 Task: Change  the formatting of the data to Which is Greater than5, In conditional formating, put the option 'Yellow Fill with Dark Yellow Text. 'add another formatting option Format As Table, insert the option Brown Table style Dark 3 , change the format of Column Width to 18Save page  Momentum Sales book
Action: Mouse moved to (65, 141)
Screenshot: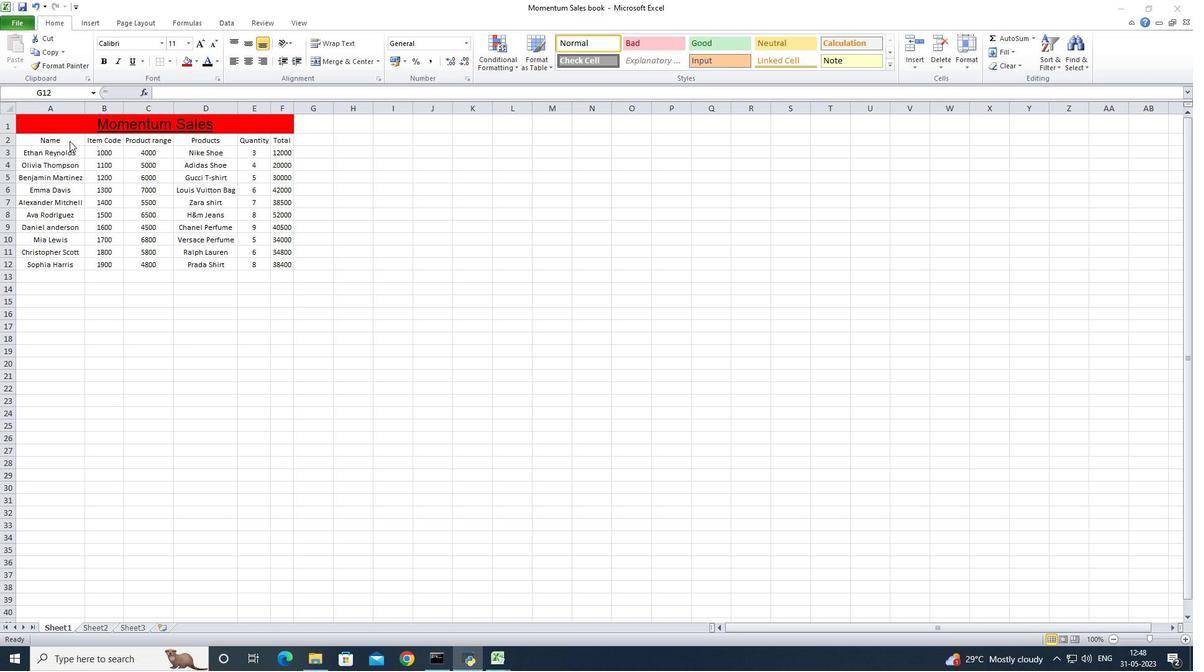 
Action: Mouse pressed left at (65, 141)
Screenshot: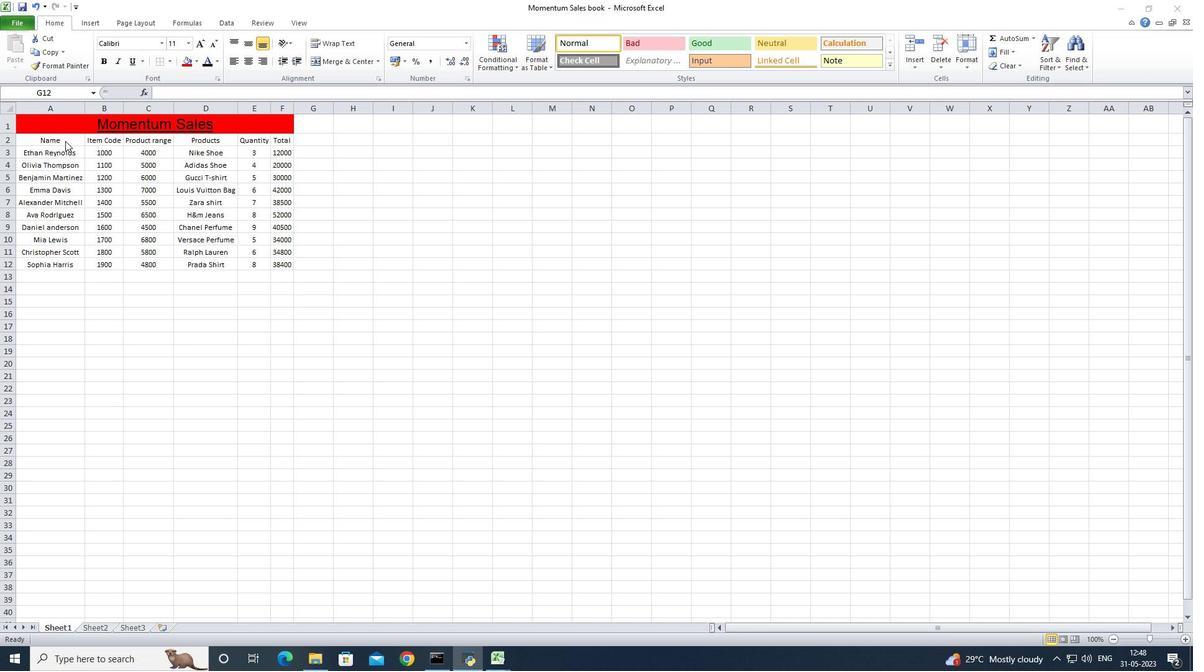 
Action: Mouse moved to (64, 140)
Screenshot: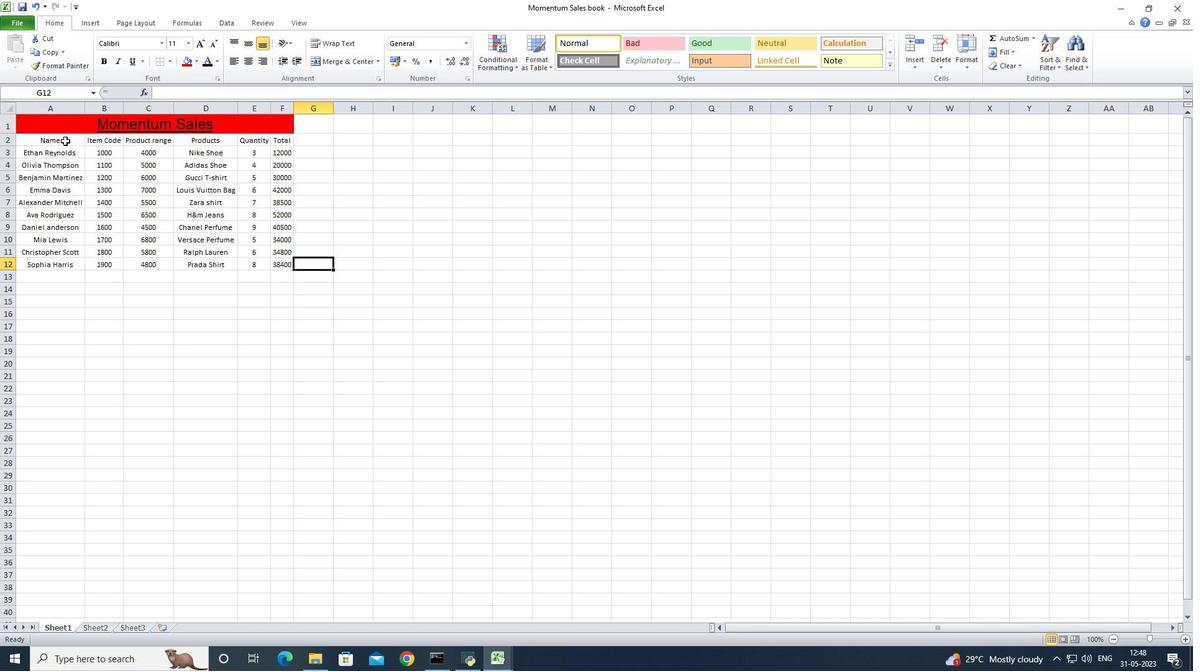
Action: Mouse pressed left at (64, 140)
Screenshot: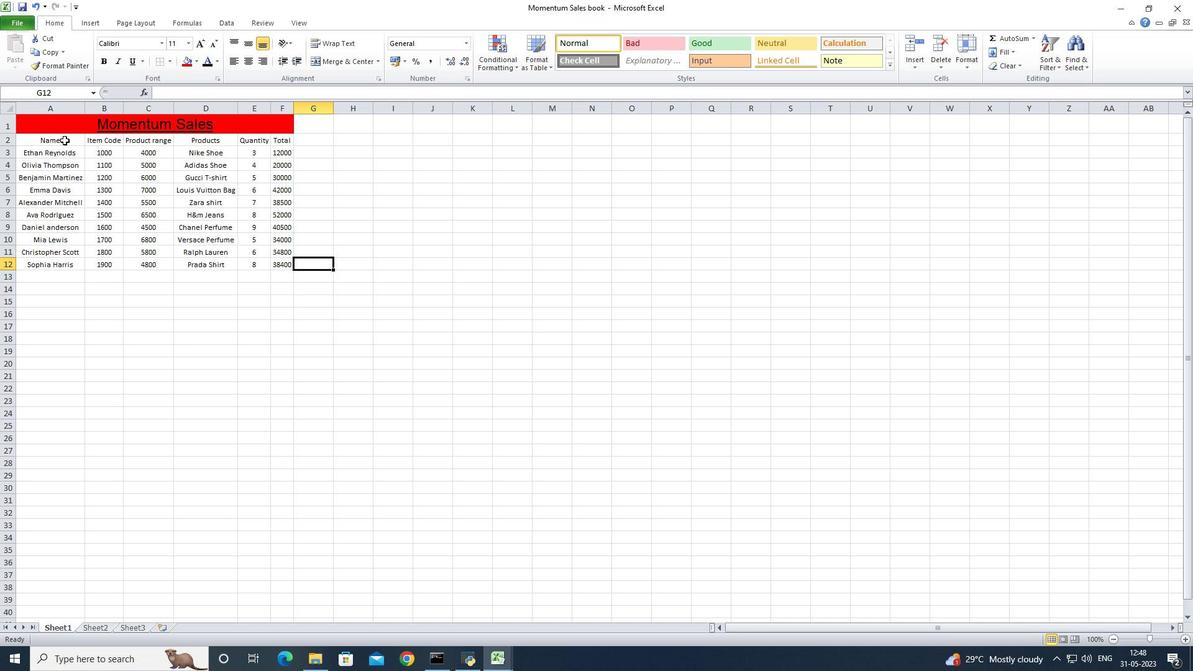 
Action: Mouse pressed left at (64, 140)
Screenshot: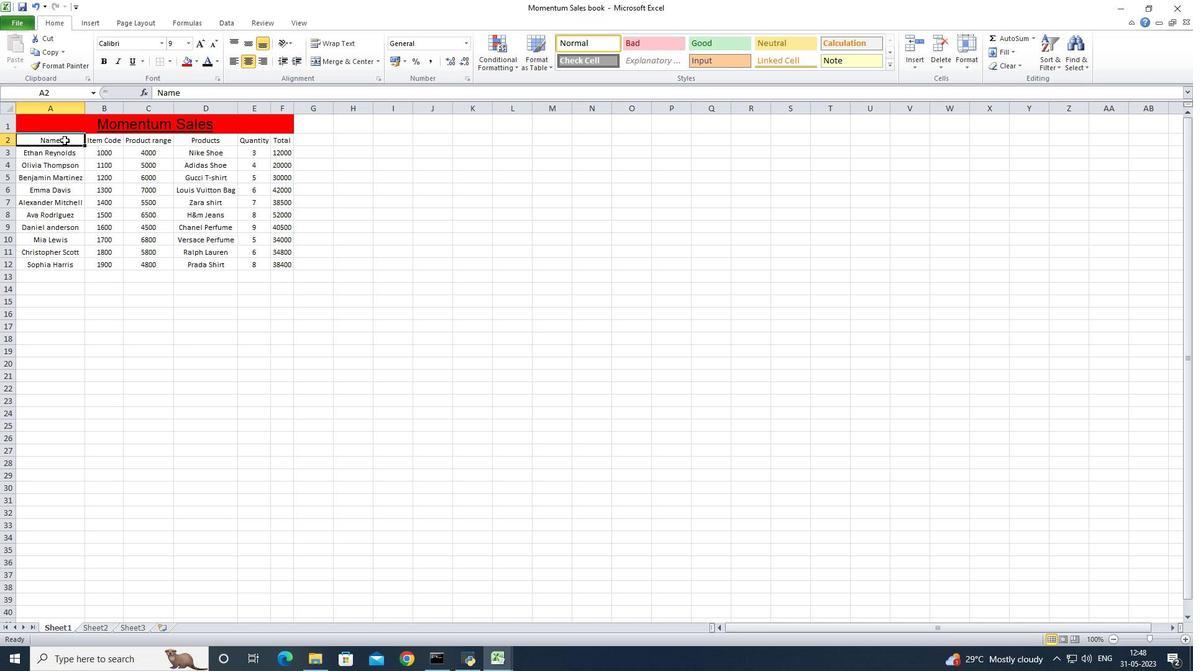
Action: Mouse moved to (81, 165)
Screenshot: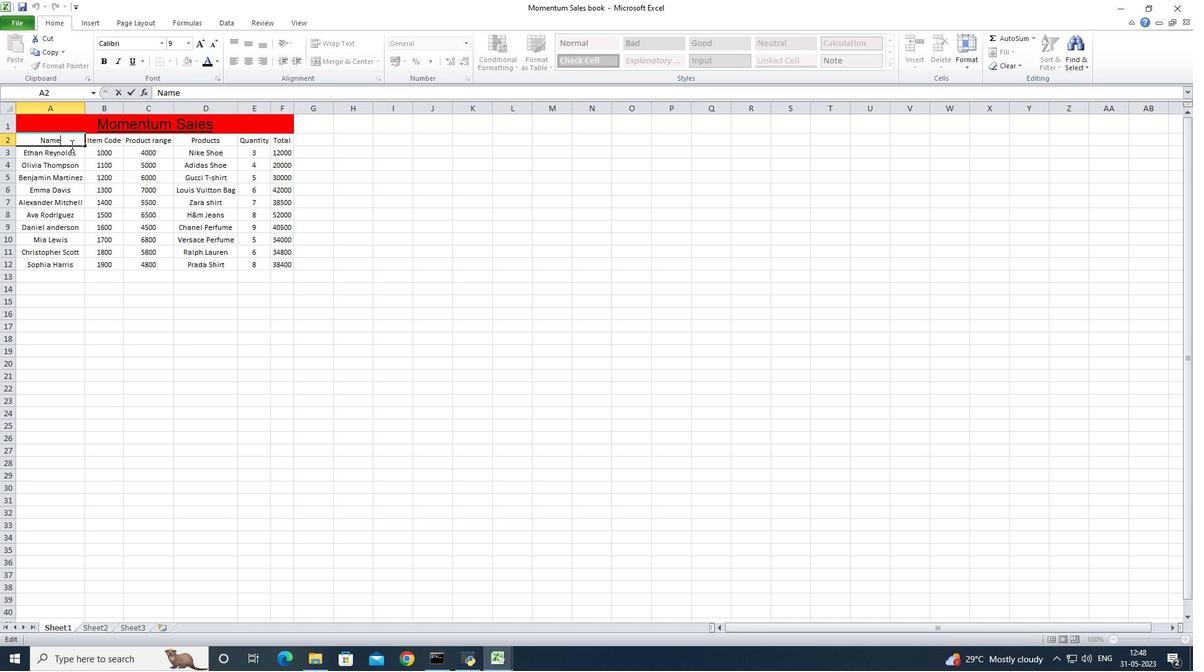
Action: Mouse pressed left at (81, 165)
Screenshot: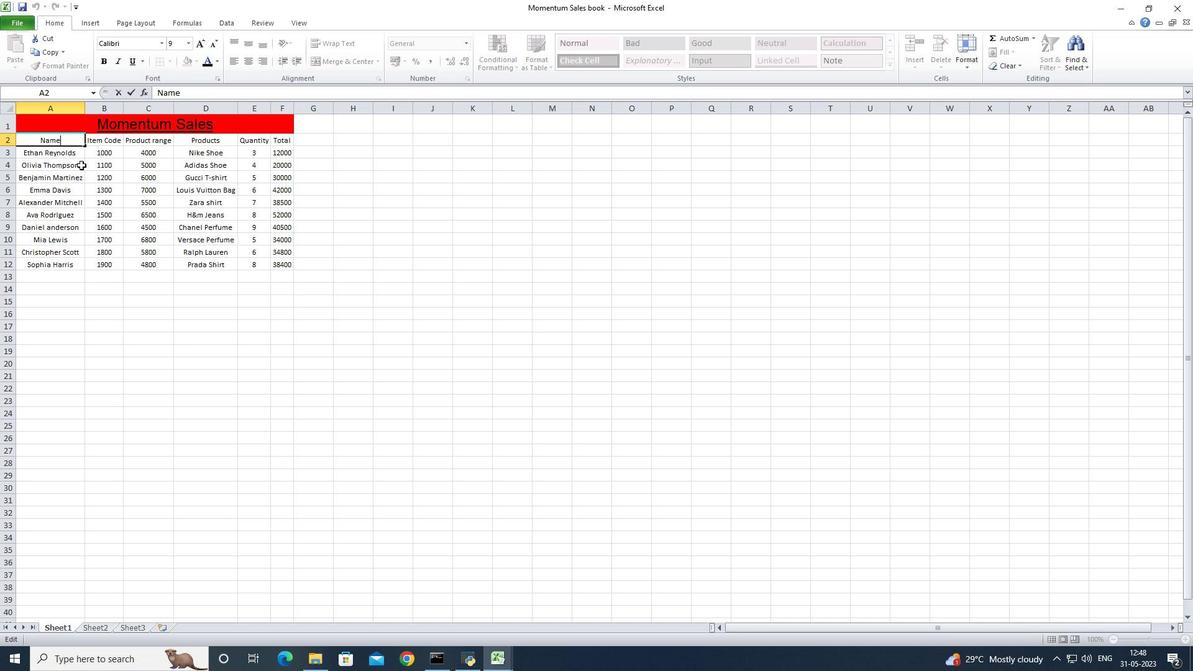 
Action: Mouse moved to (62, 140)
Screenshot: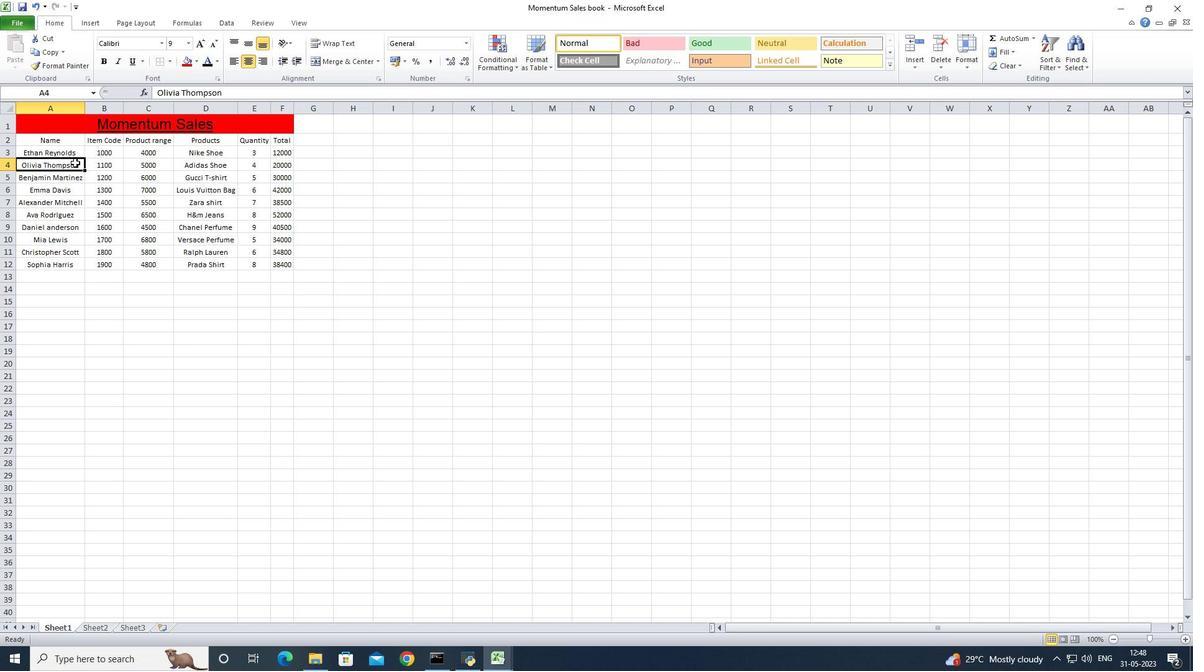 
Action: Mouse pressed left at (62, 140)
Screenshot: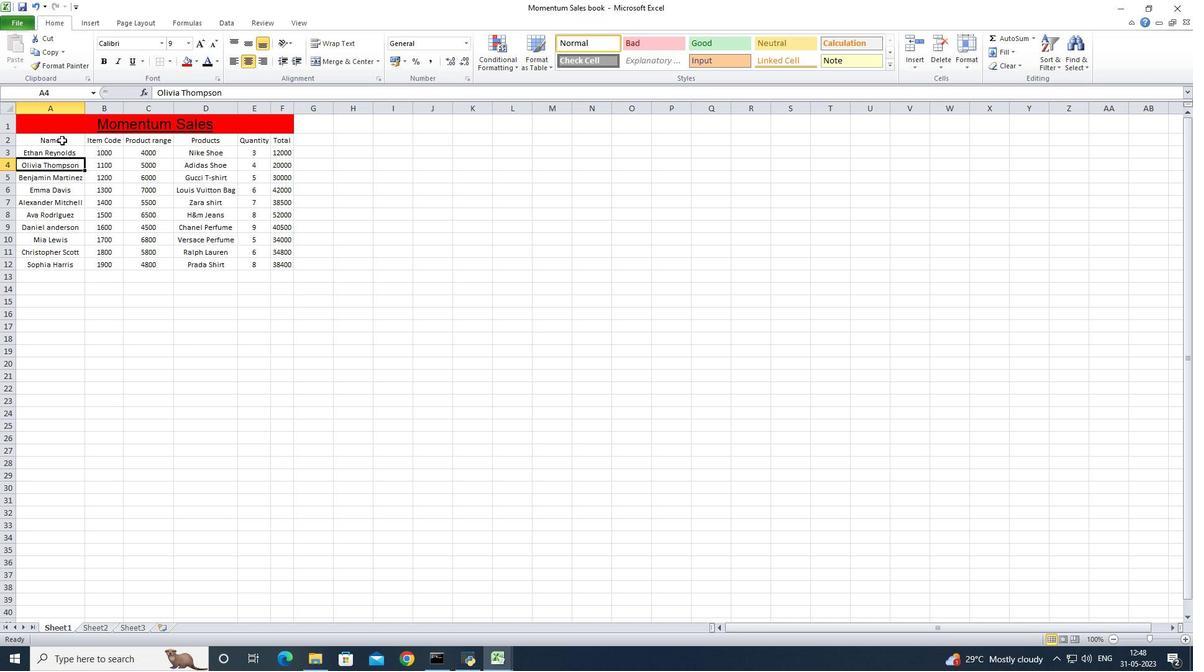 
Action: Mouse moved to (492, 48)
Screenshot: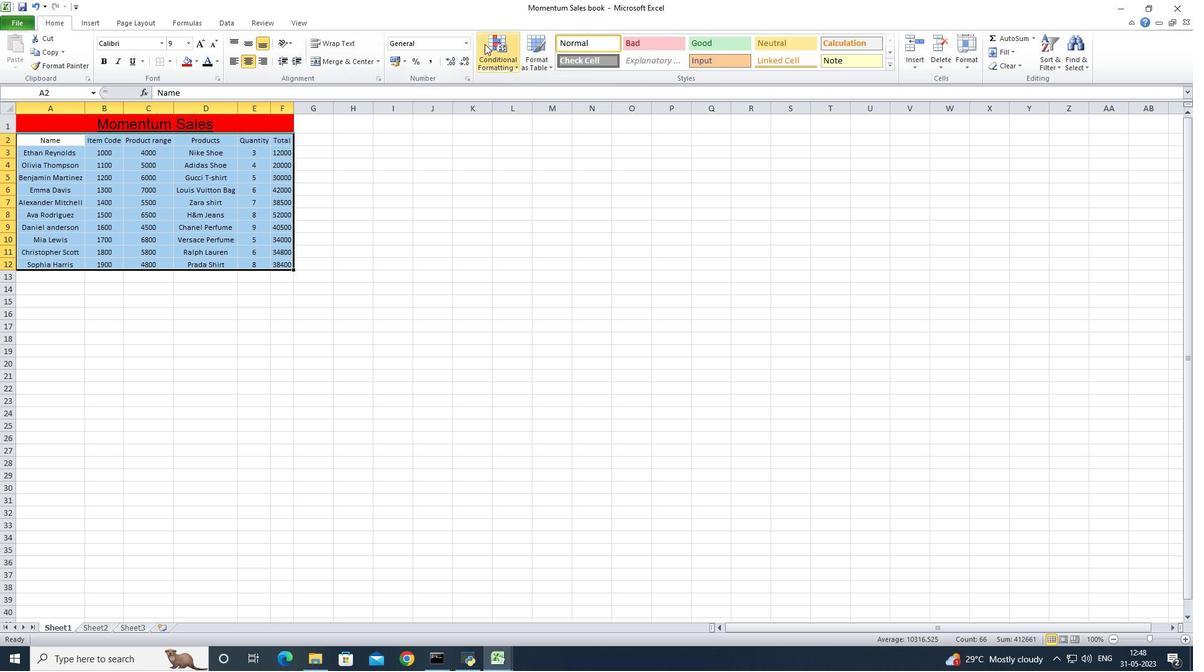 
Action: Mouse pressed left at (492, 48)
Screenshot: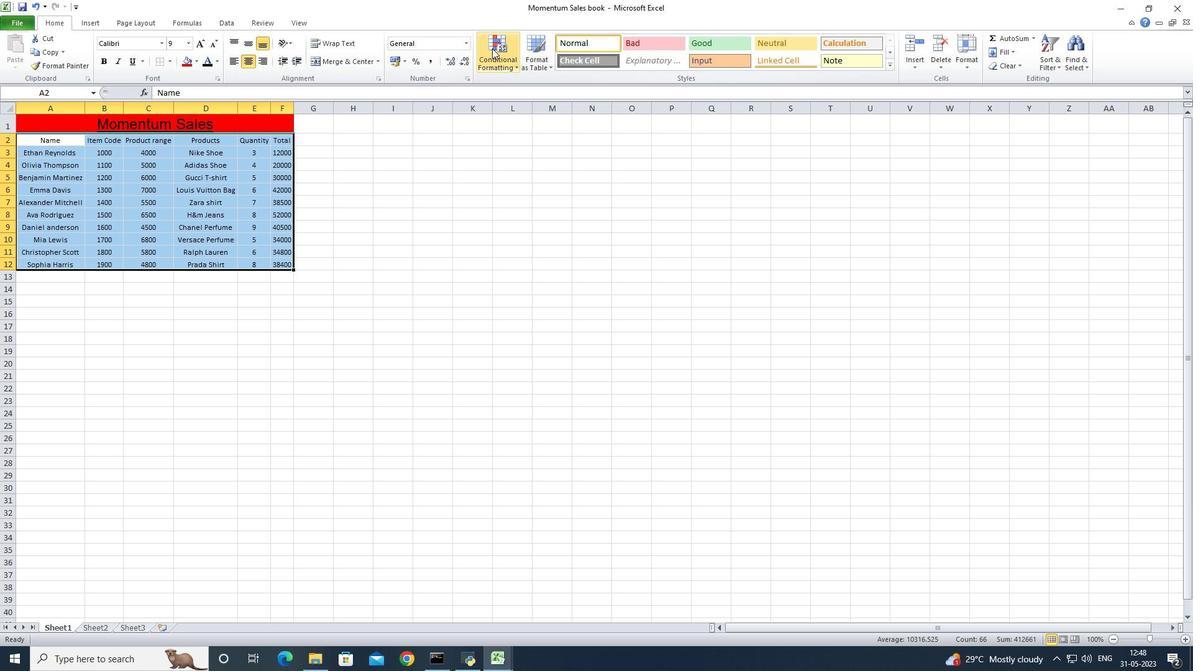 
Action: Mouse moved to (609, 93)
Screenshot: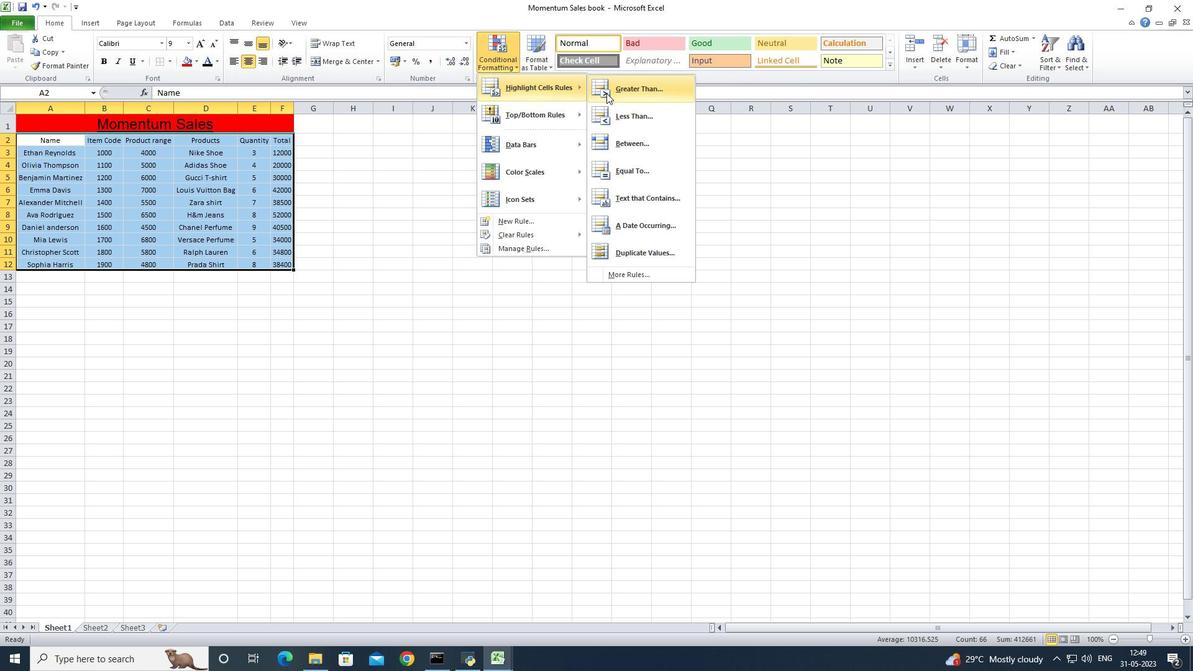 
Action: Mouse pressed left at (609, 93)
Screenshot: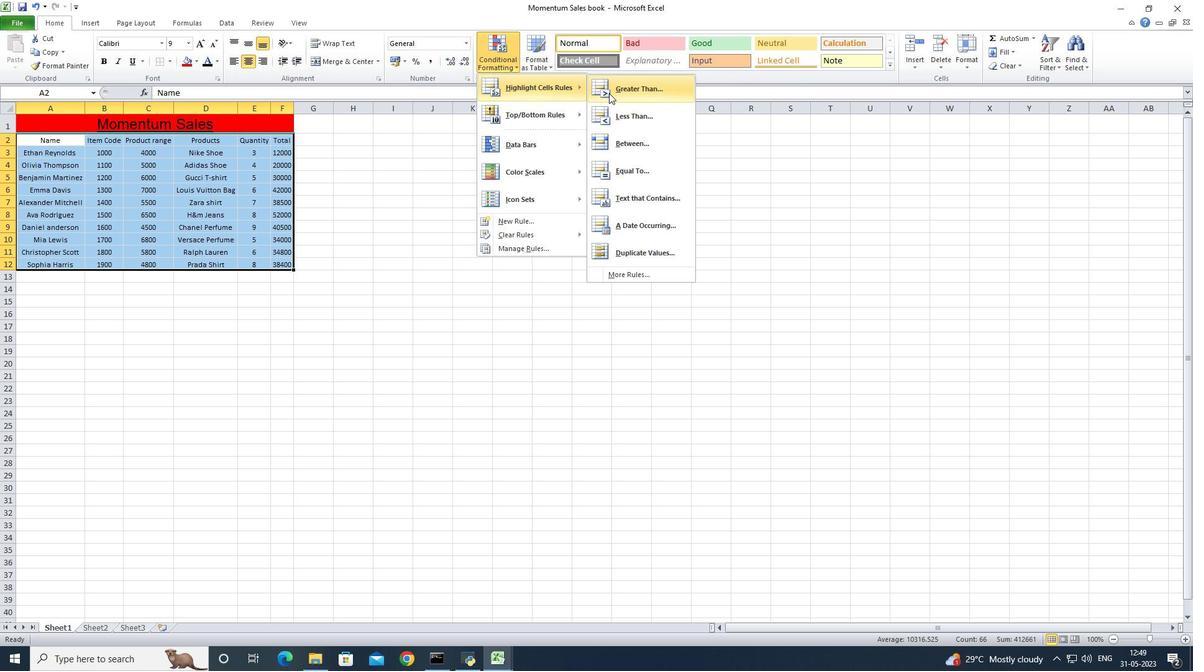 
Action: Mouse moved to (272, 305)
Screenshot: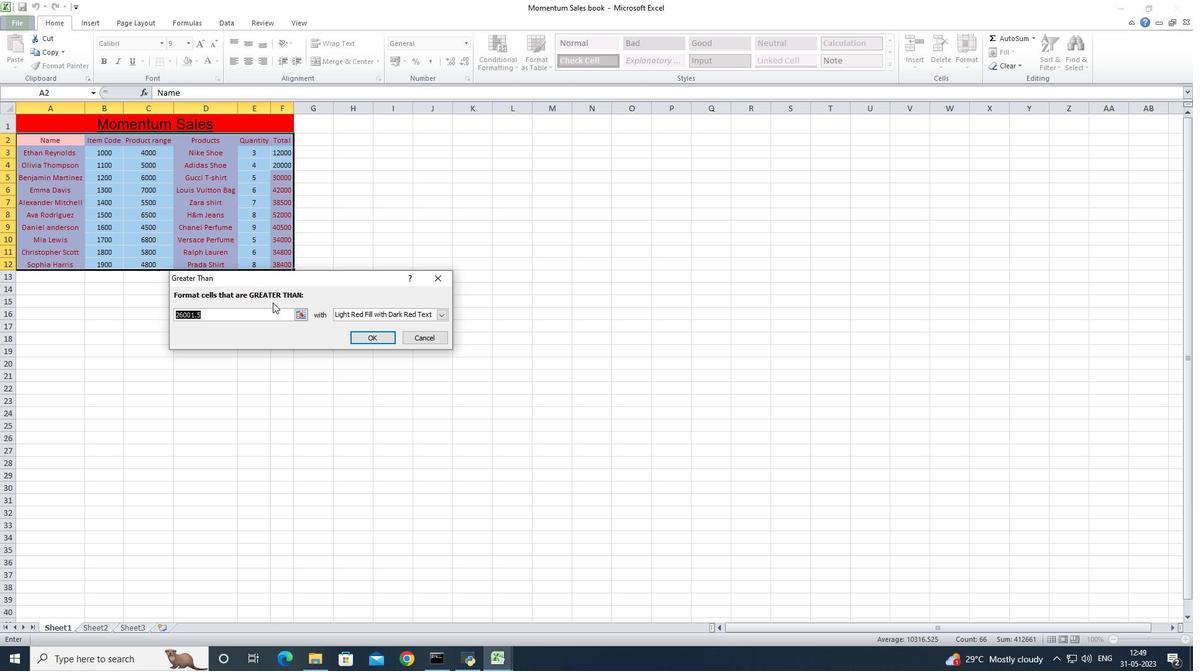 
Action: Key pressed 5
Screenshot: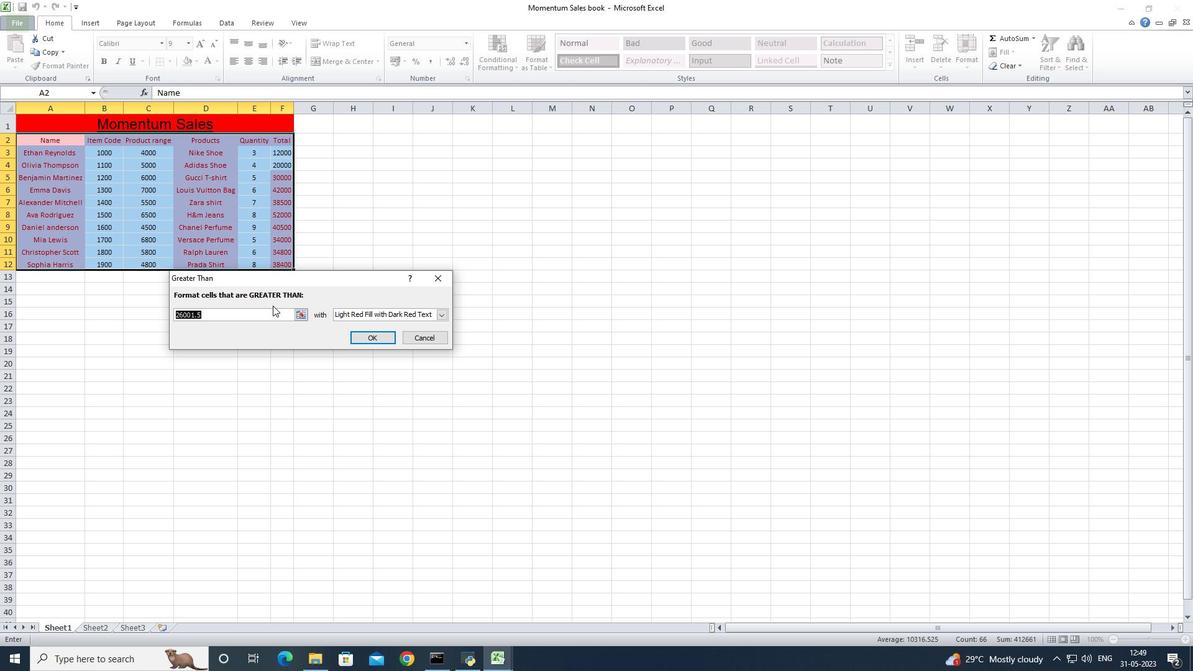
Action: Mouse moved to (443, 315)
Screenshot: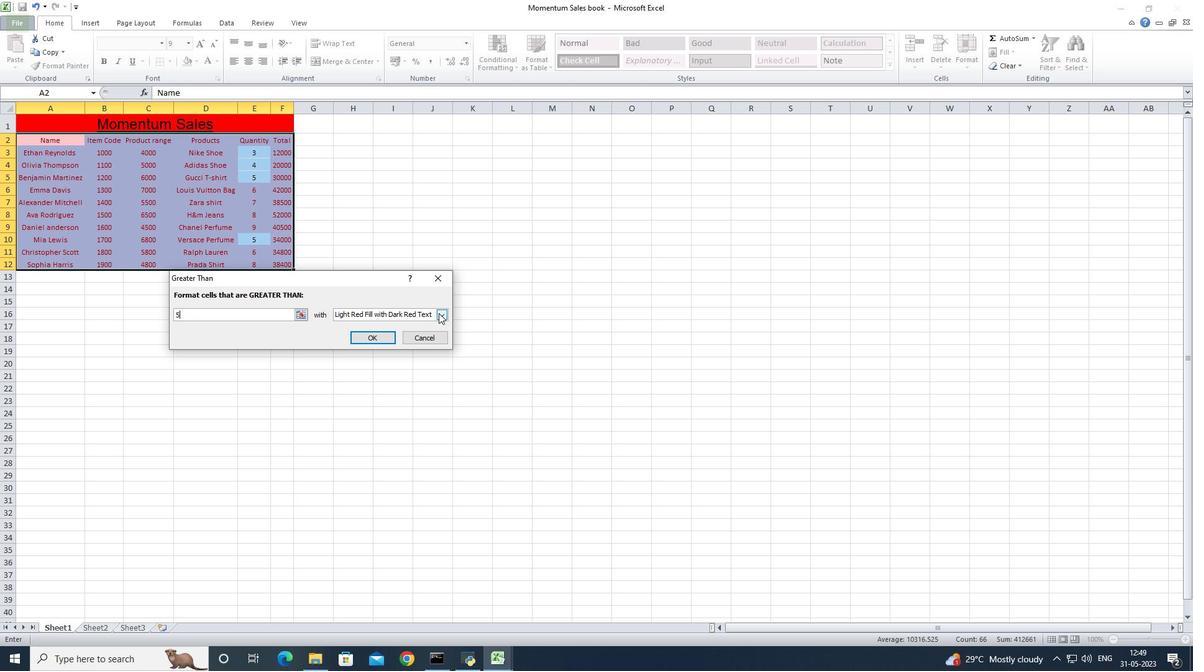 
Action: Mouse pressed left at (443, 315)
Screenshot: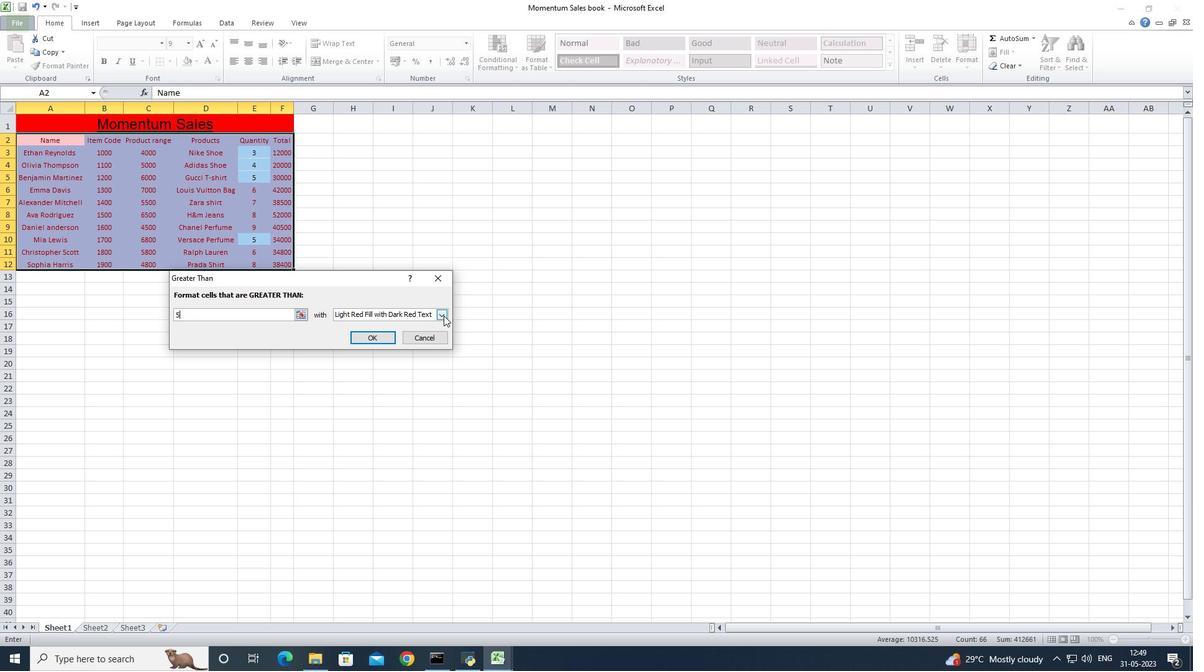 
Action: Mouse moved to (384, 335)
Screenshot: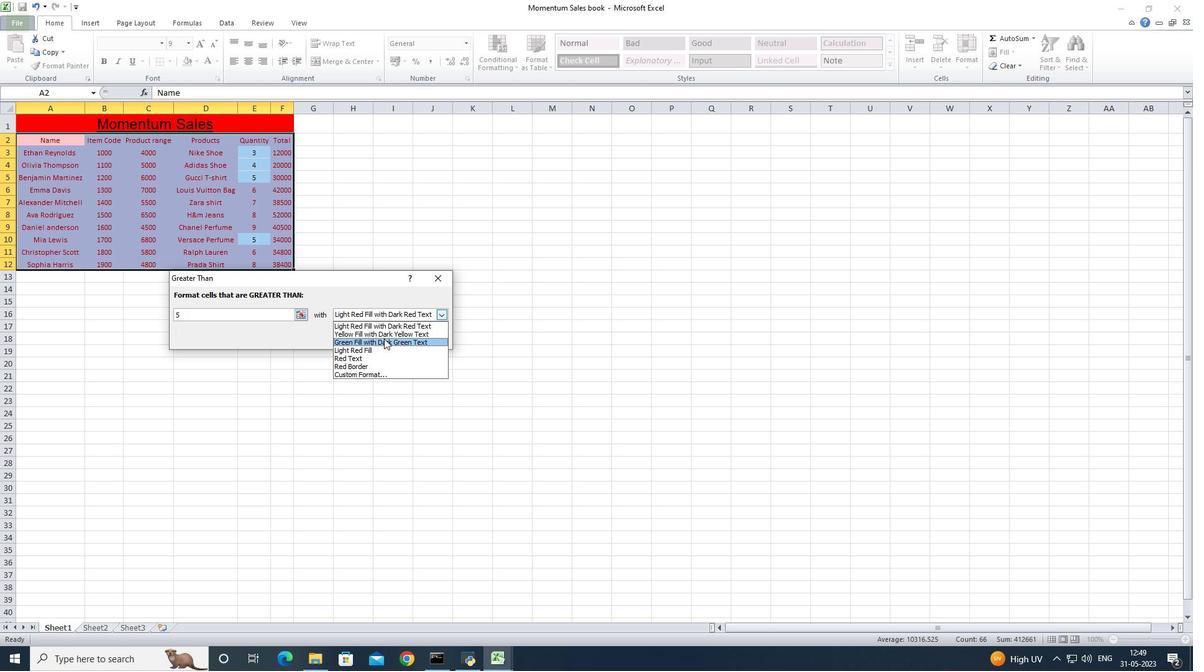 
Action: Mouse pressed left at (384, 335)
Screenshot: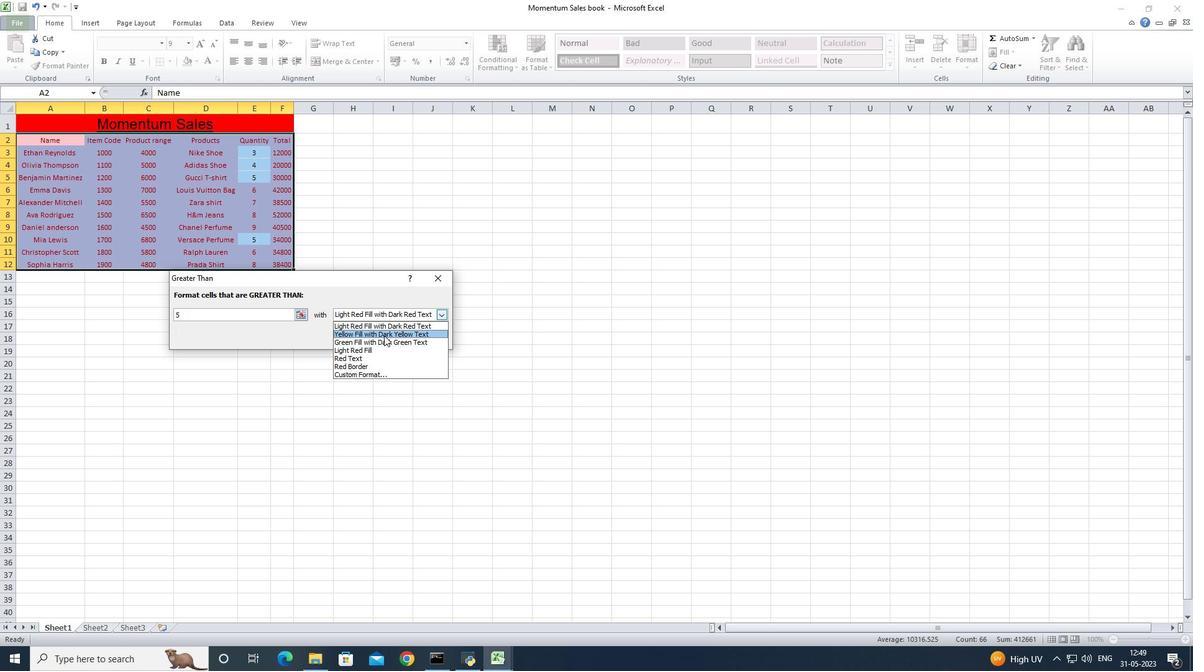 
Action: Mouse moved to (374, 336)
Screenshot: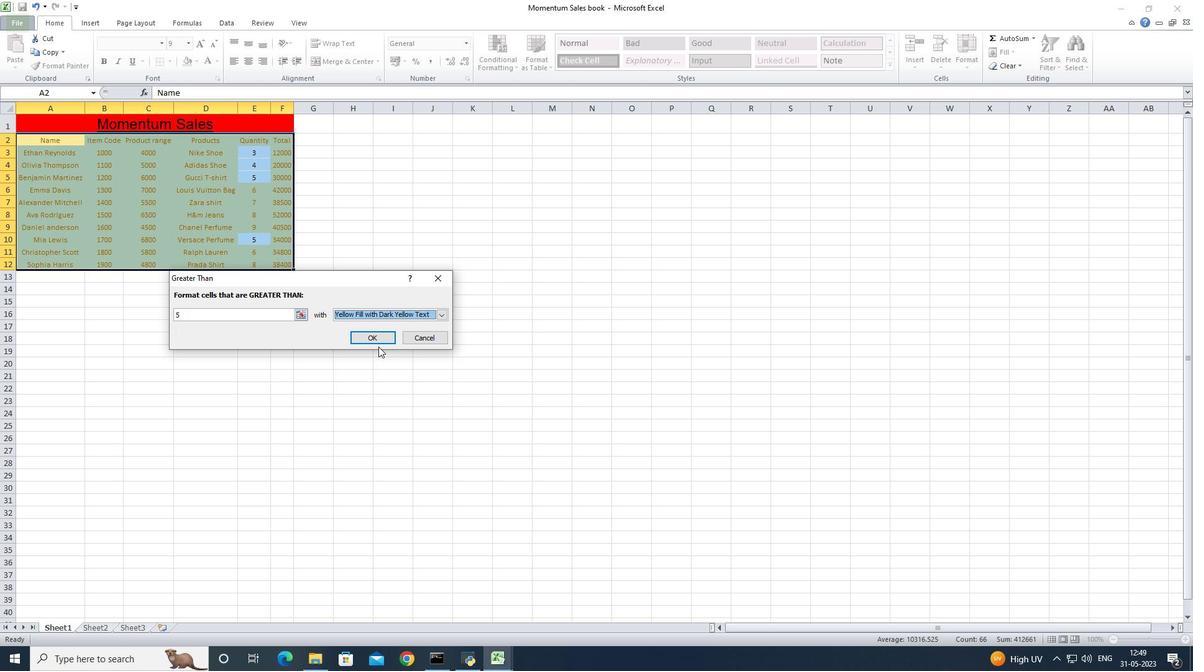 
Action: Mouse pressed left at (374, 336)
Screenshot: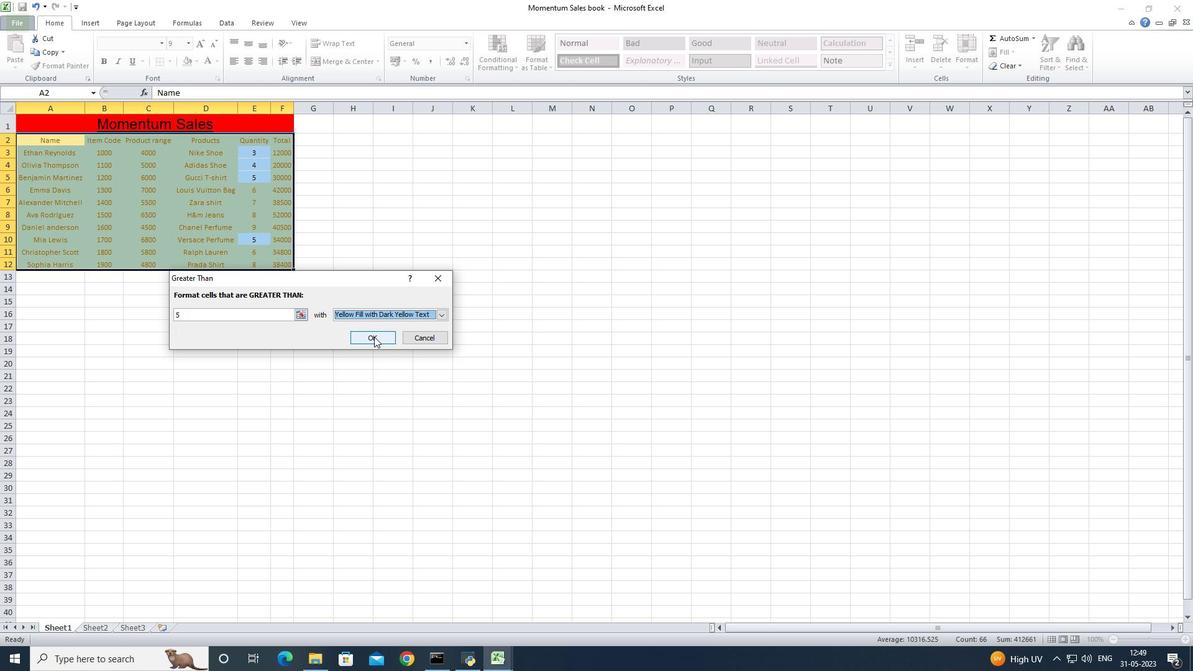
Action: Mouse moved to (168, 301)
Screenshot: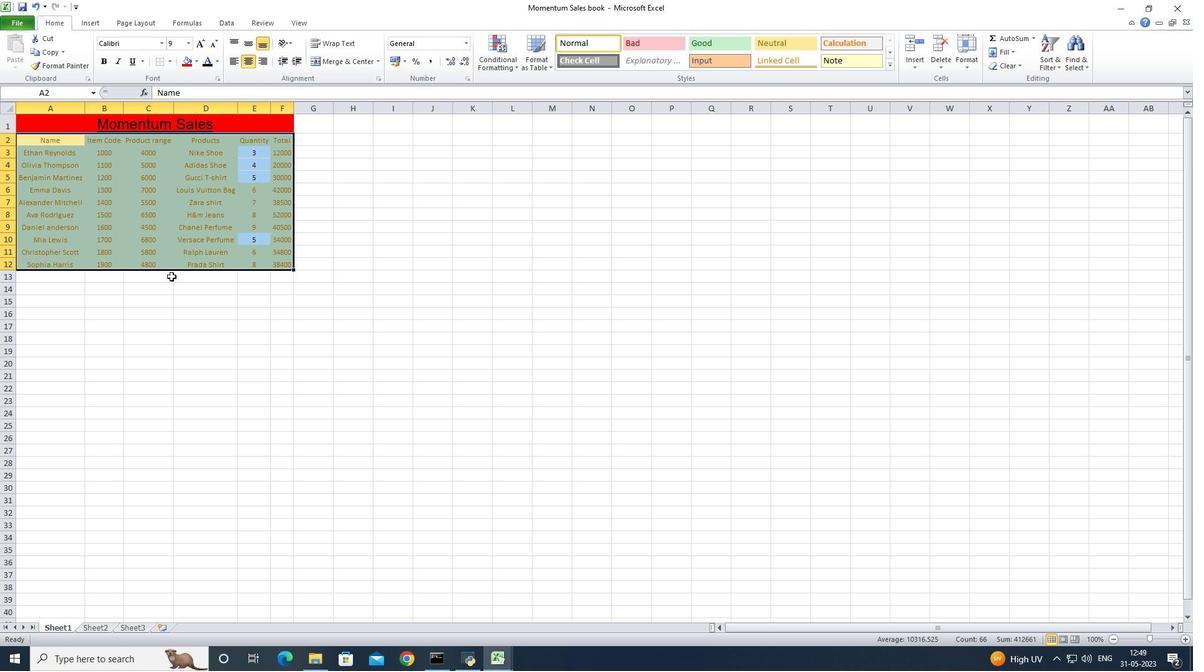 
Action: Mouse pressed left at (168, 301)
Screenshot: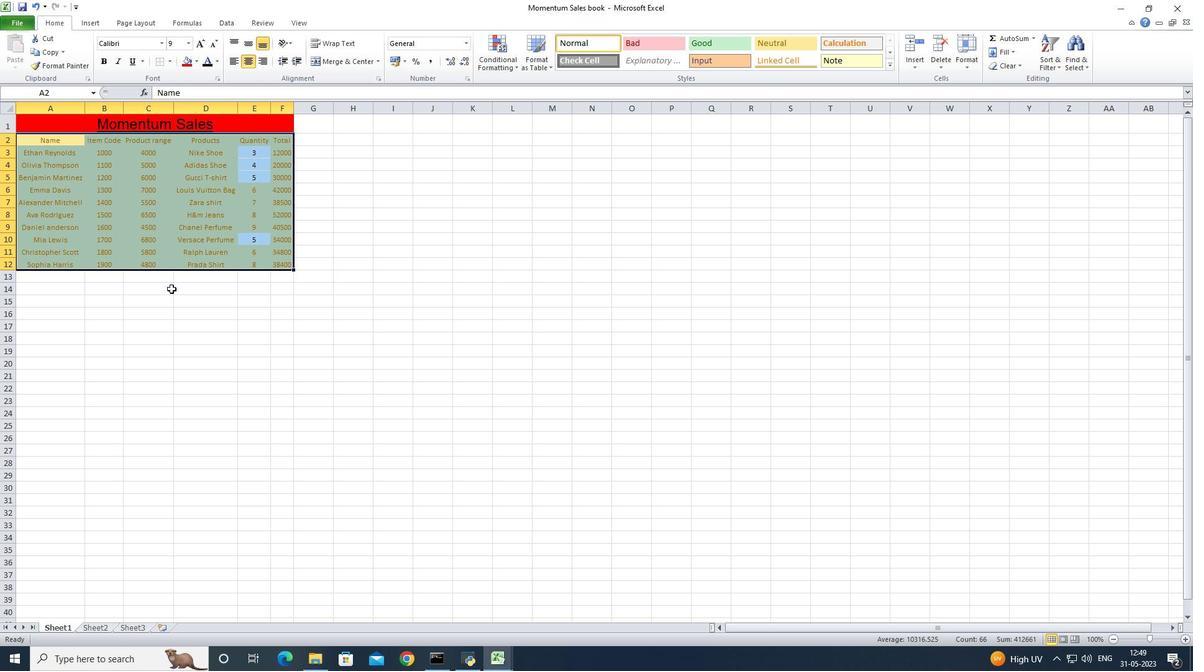 
Action: Mouse moved to (62, 139)
Screenshot: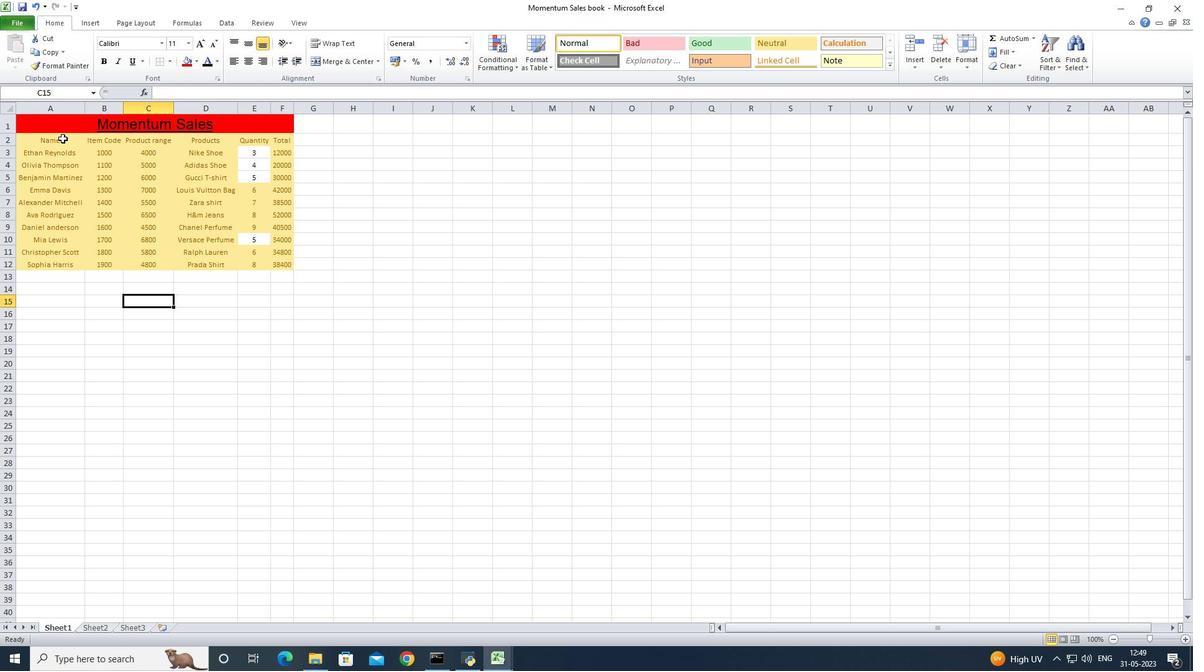 
Action: Mouse pressed left at (62, 139)
Screenshot: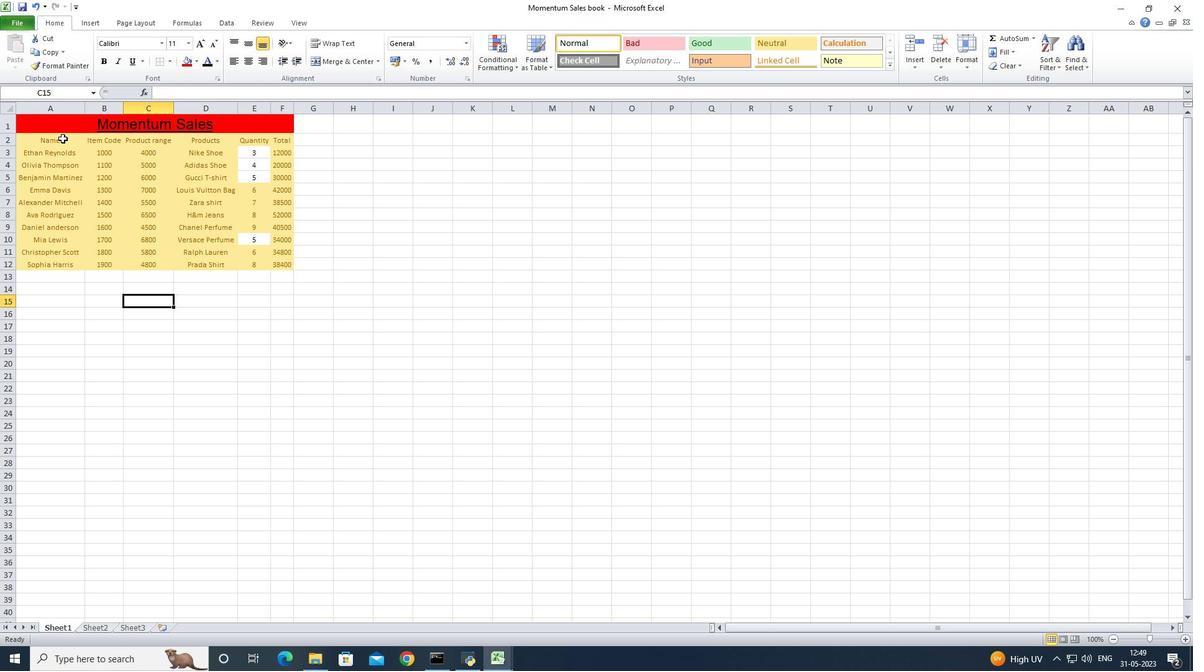 
Action: Mouse moved to (538, 59)
Screenshot: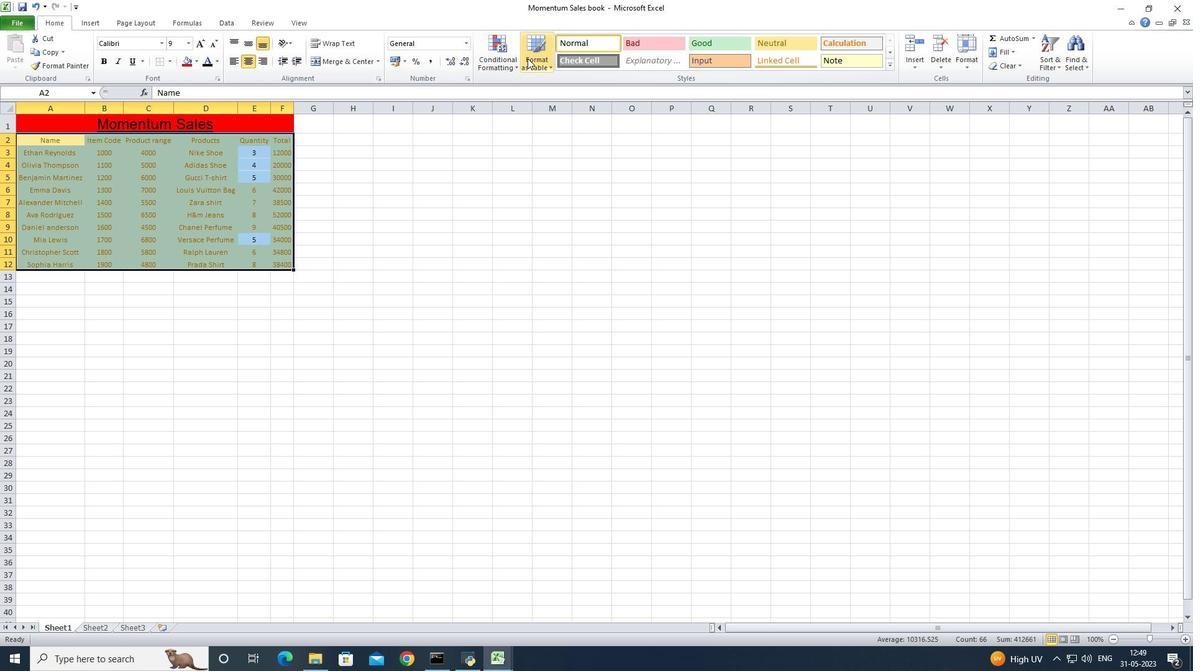
Action: Mouse pressed left at (538, 59)
Screenshot: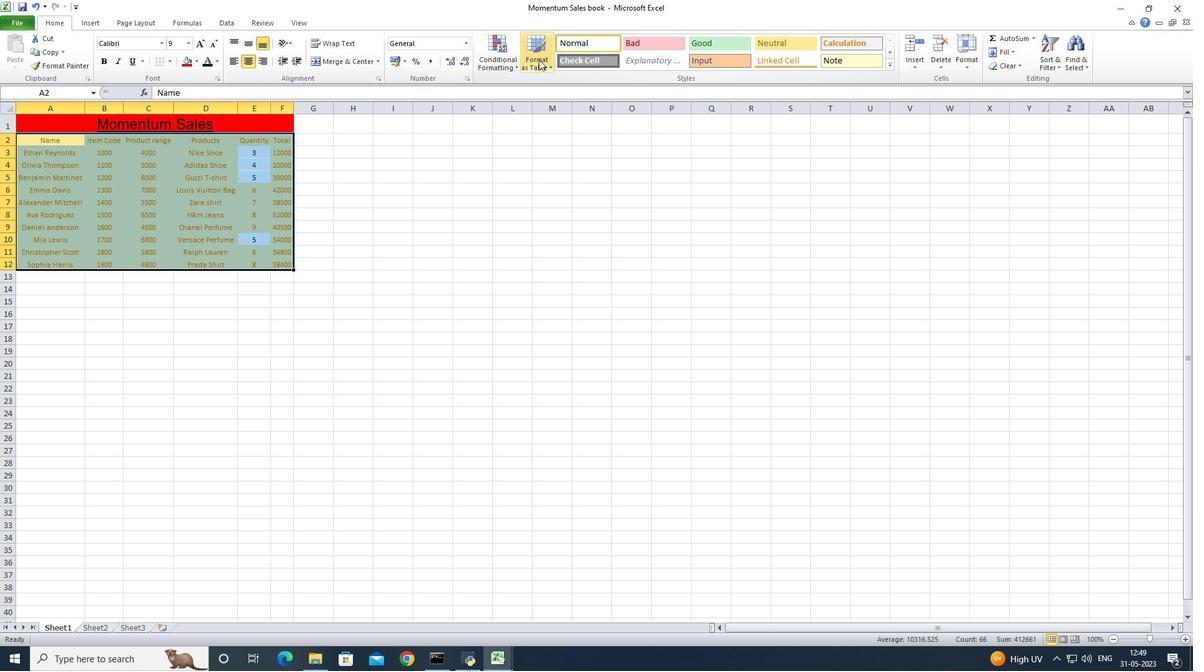 
Action: Mouse moved to (622, 362)
Screenshot: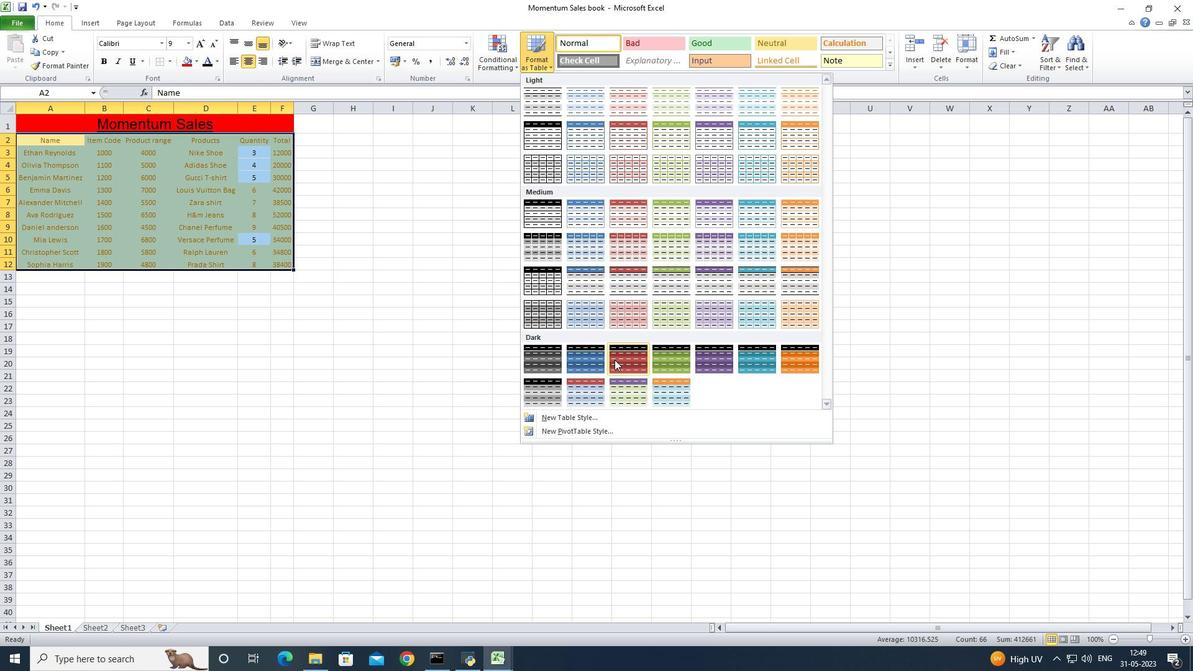 
Action: Mouse pressed left at (622, 362)
Screenshot: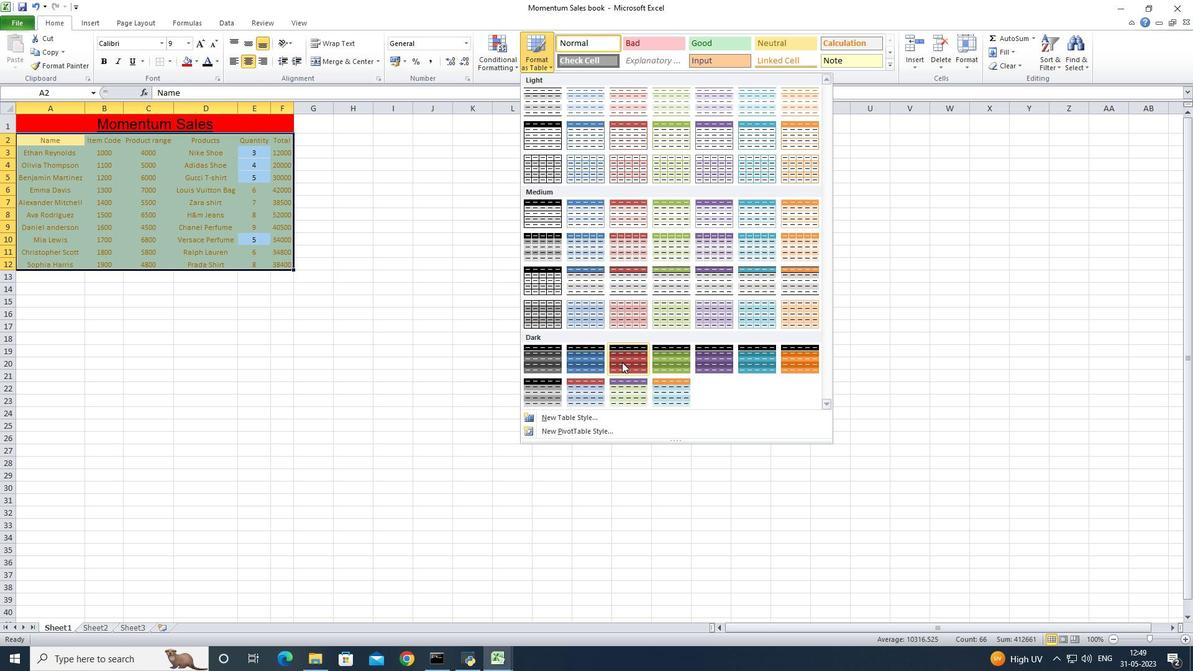 
Action: Mouse moved to (296, 332)
Screenshot: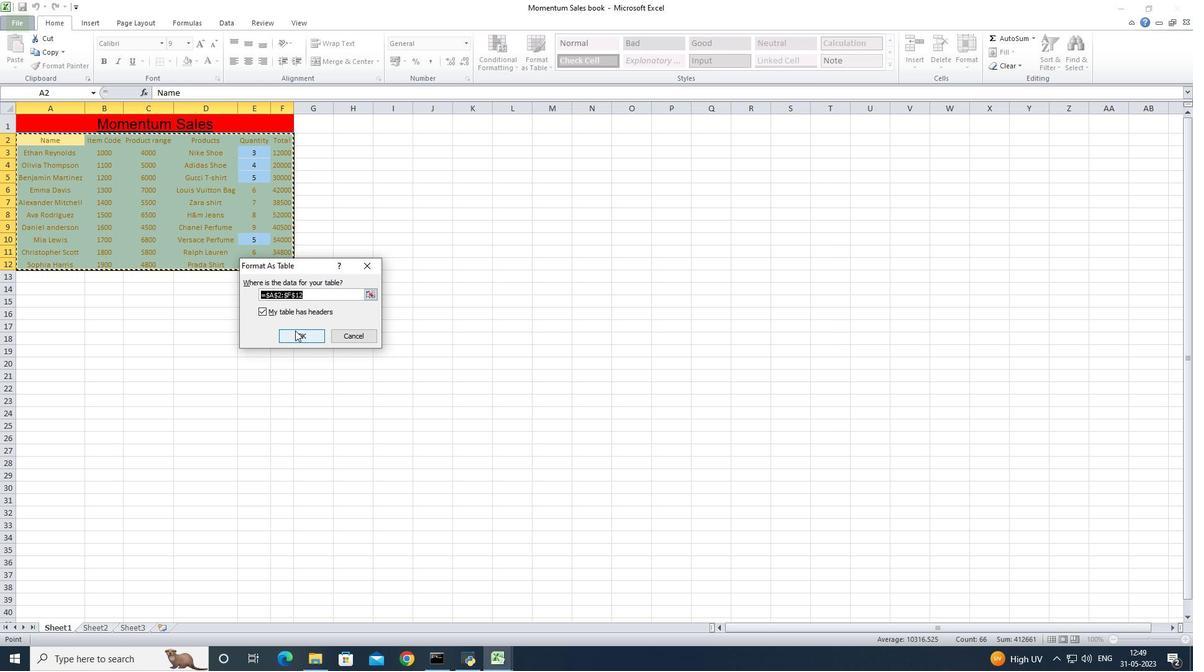 
Action: Mouse pressed left at (296, 332)
Screenshot: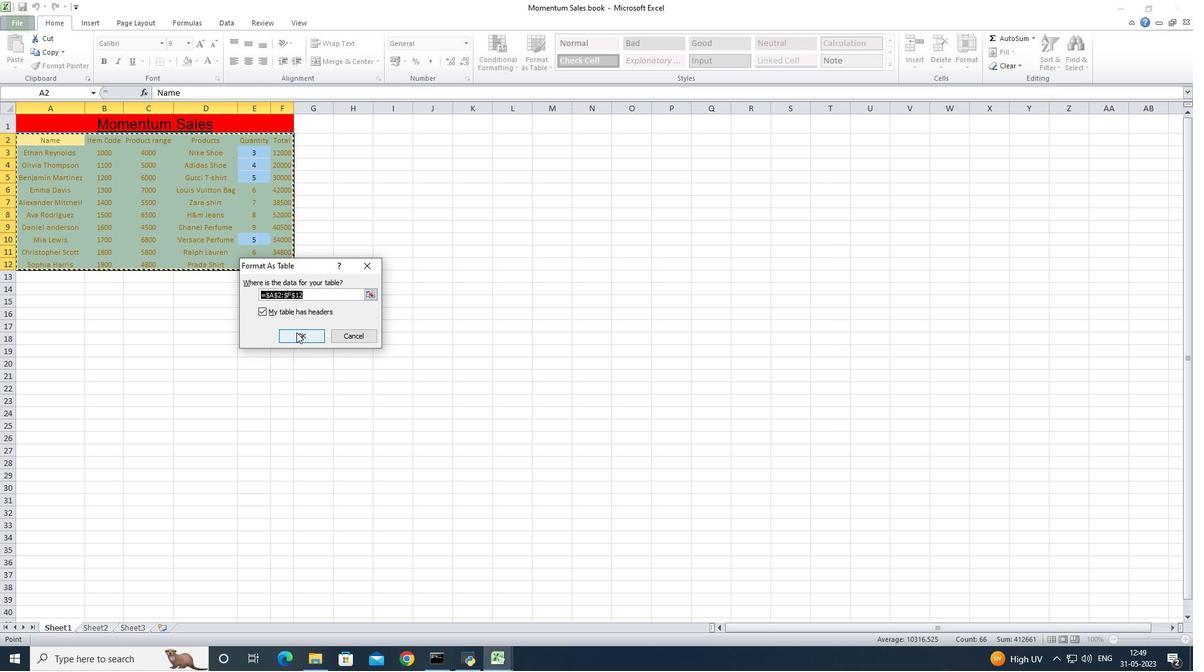 
Action: Mouse moved to (65, 110)
Screenshot: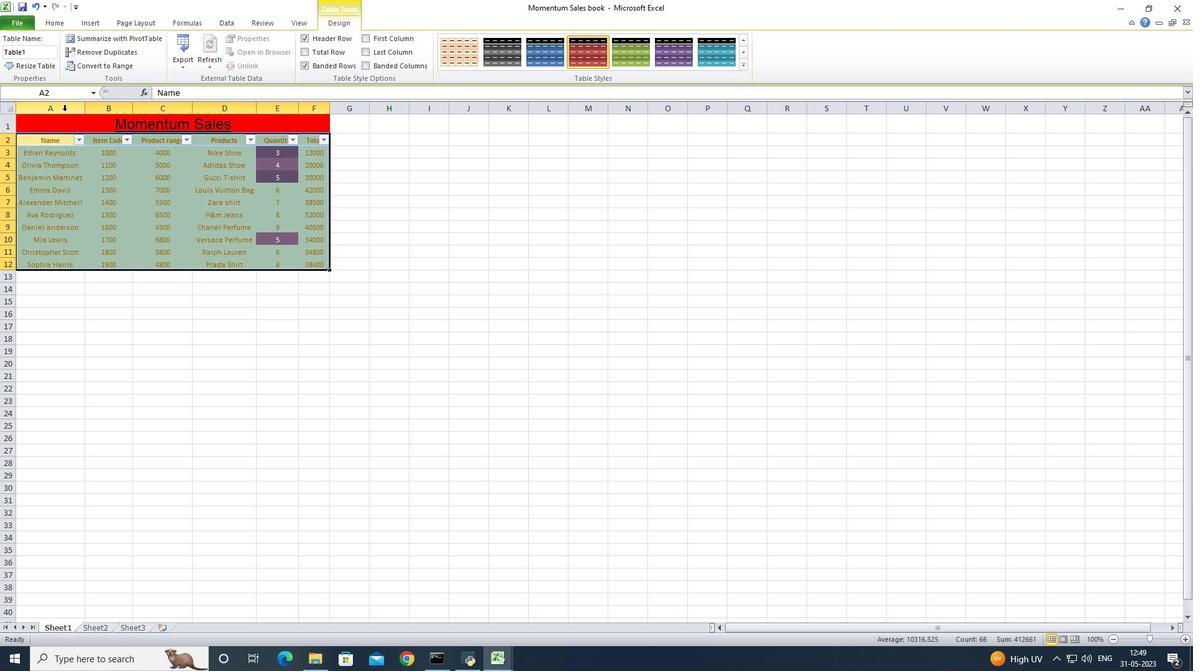 
Action: Mouse pressed left at (65, 110)
Screenshot: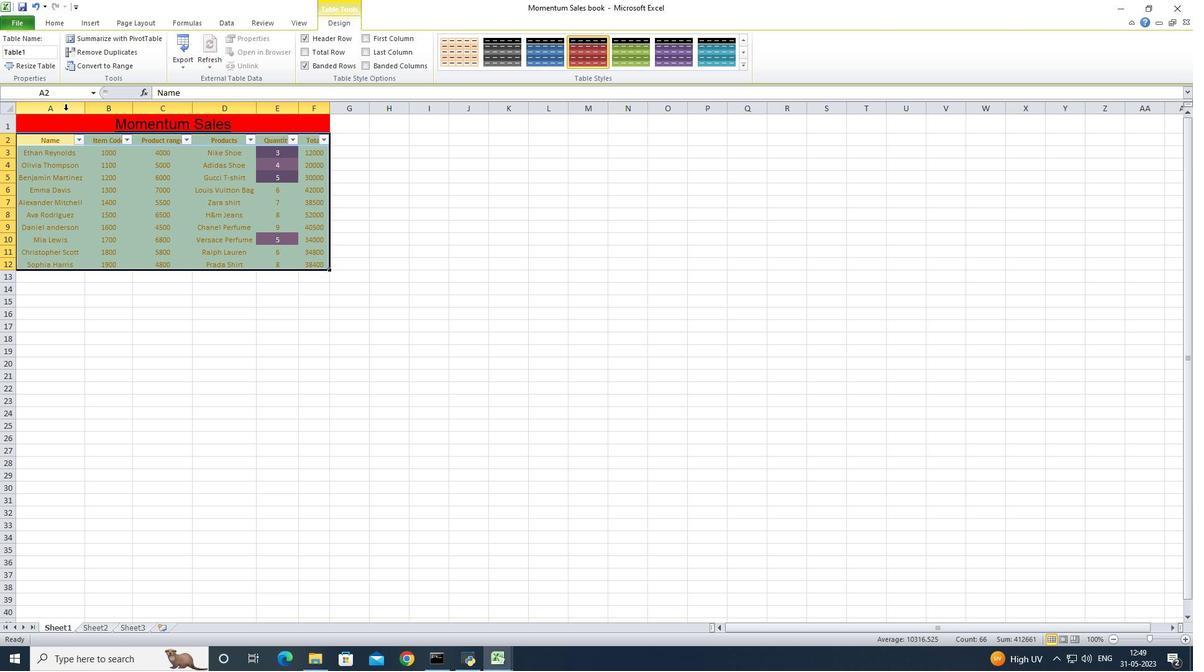
Action: Mouse moved to (37, 109)
Screenshot: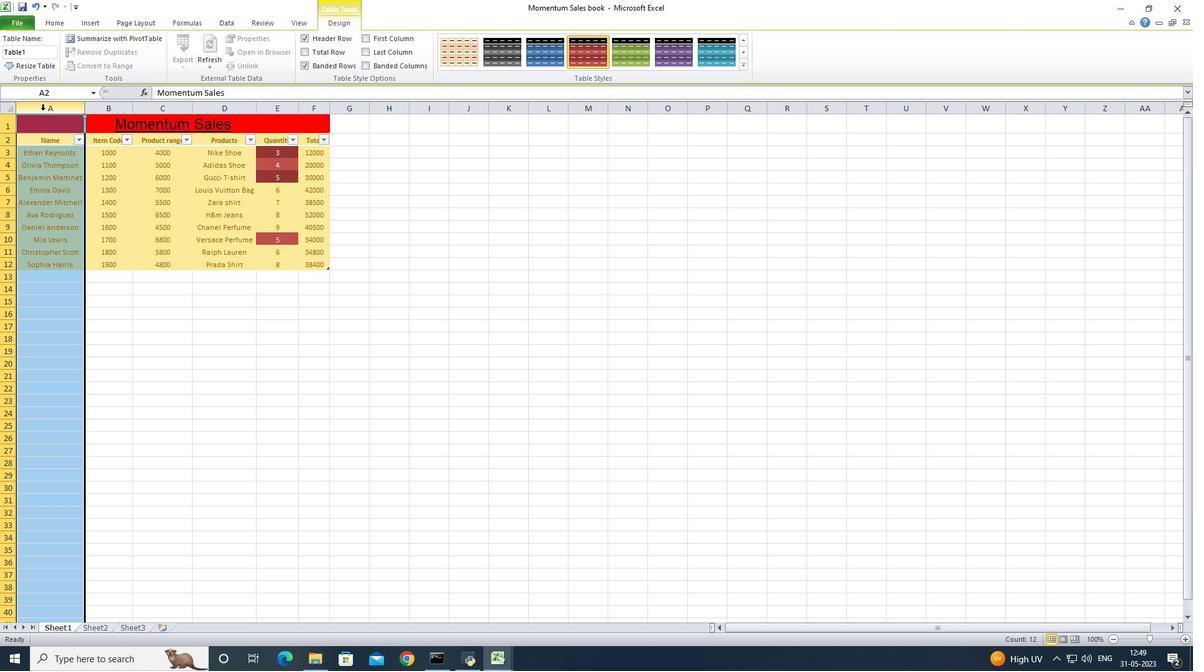 
Action: Mouse pressed left at (37, 109)
Screenshot: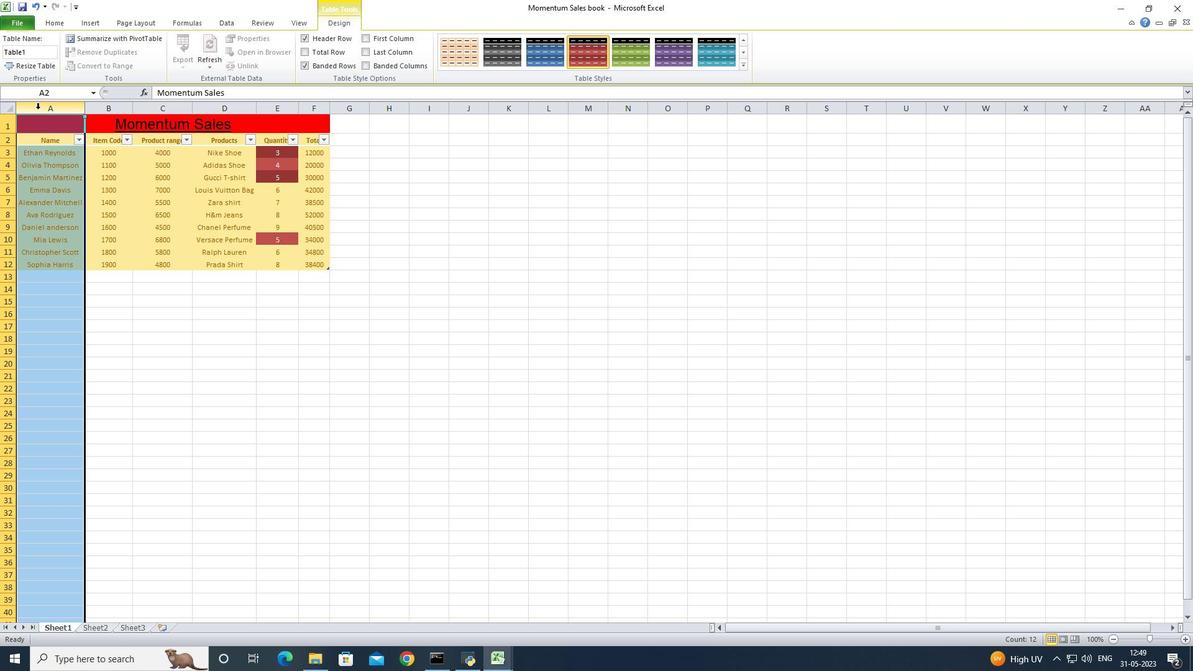
Action: Mouse moved to (19, 111)
Screenshot: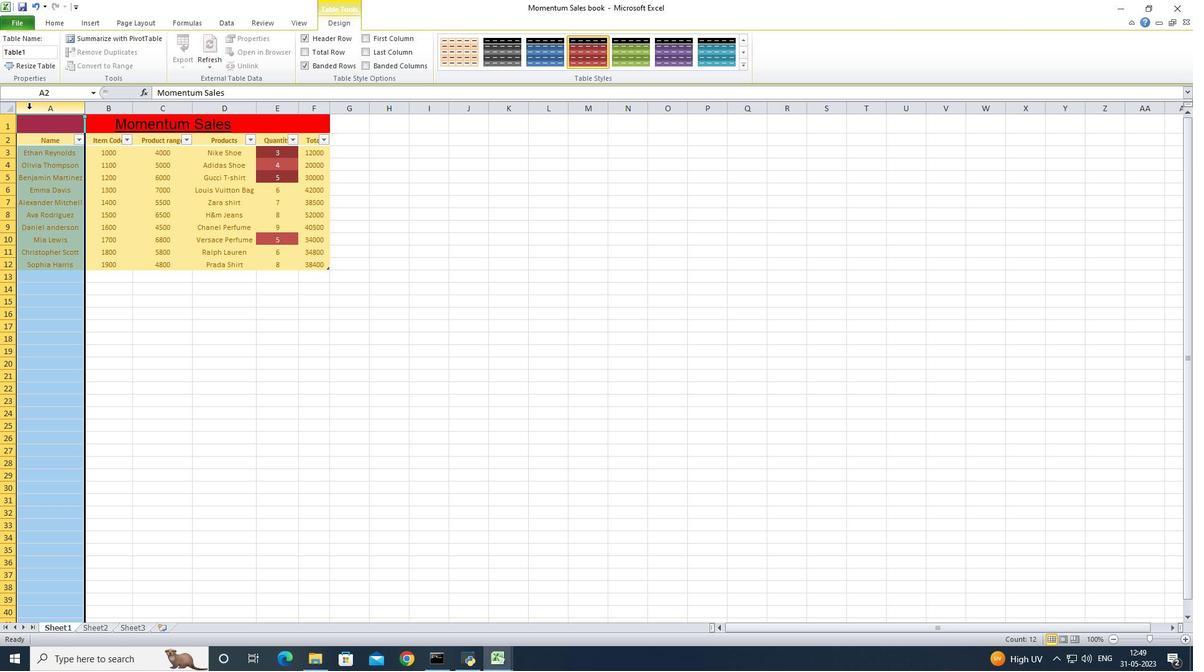 
Action: Mouse pressed left at (19, 111)
Screenshot: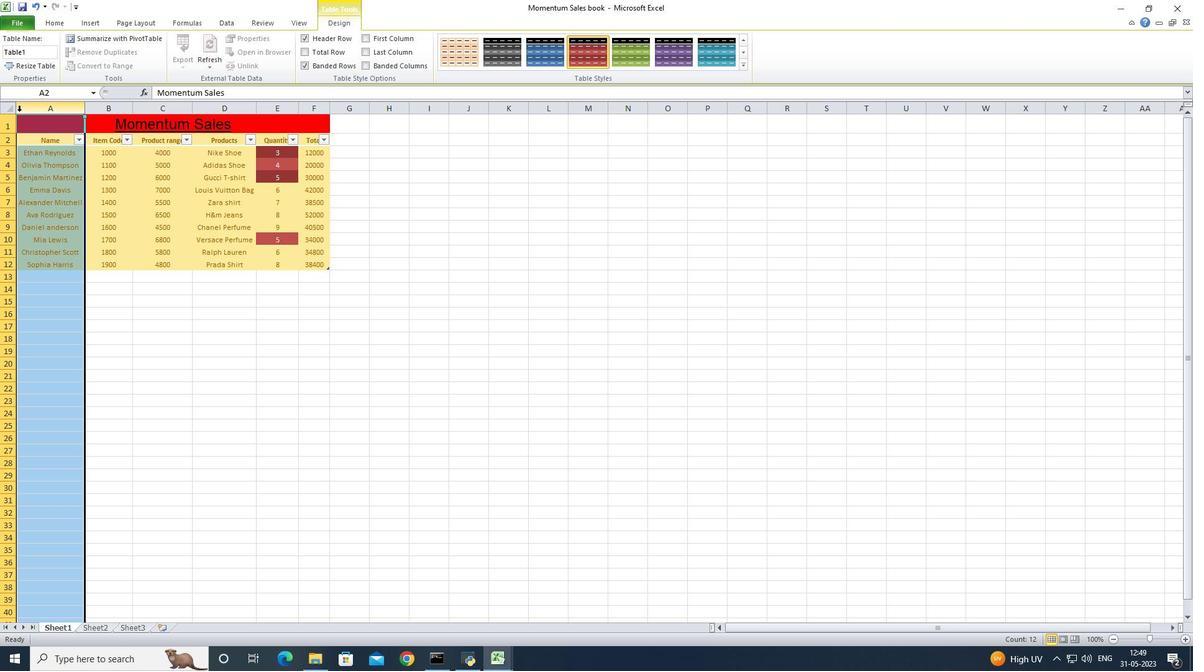 
Action: Mouse moved to (46, 109)
Screenshot: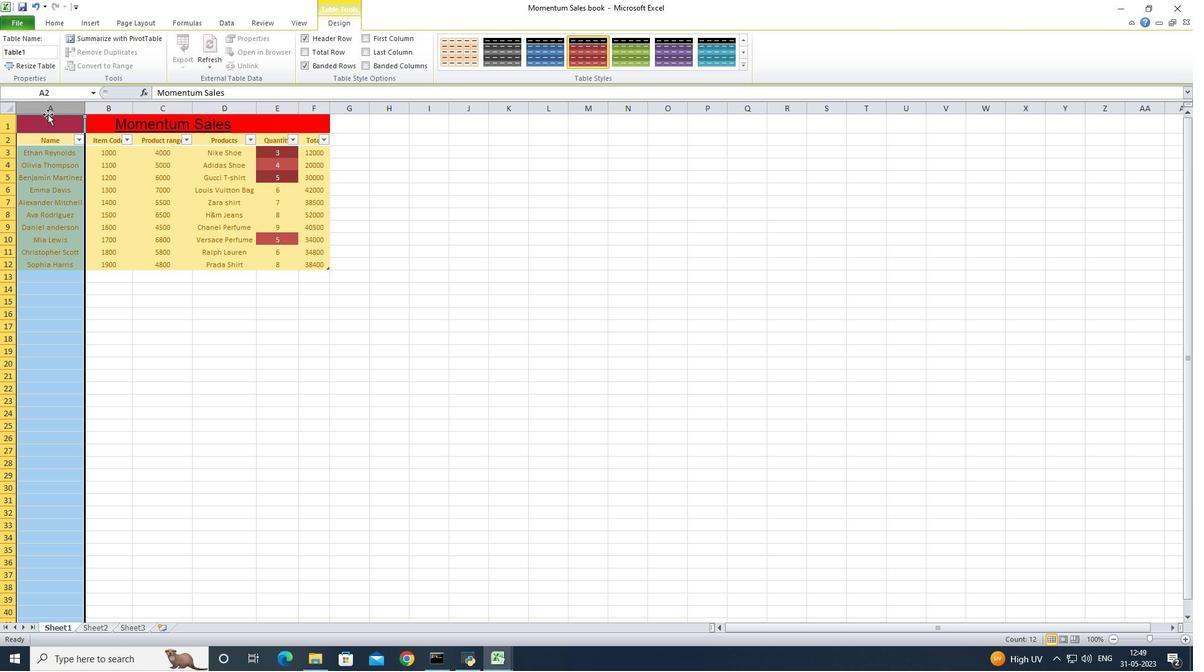 
Action: Mouse pressed left at (46, 109)
Screenshot: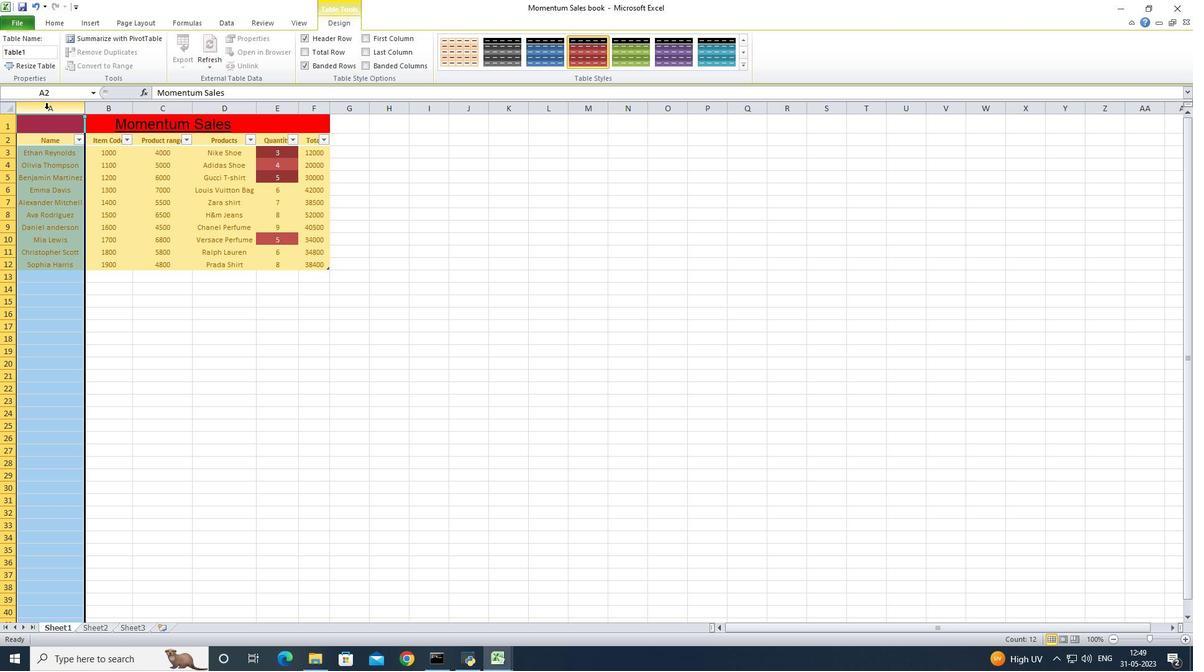 
Action: Mouse moved to (103, 160)
Screenshot: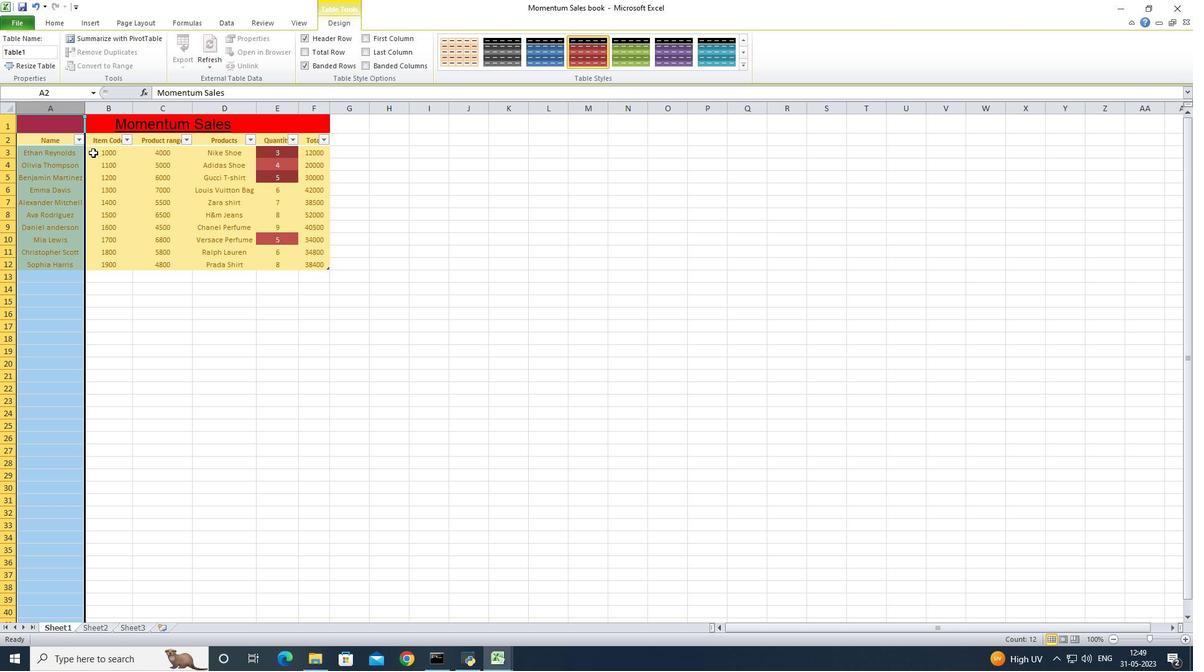 
Action: Mouse pressed left at (103, 160)
Screenshot: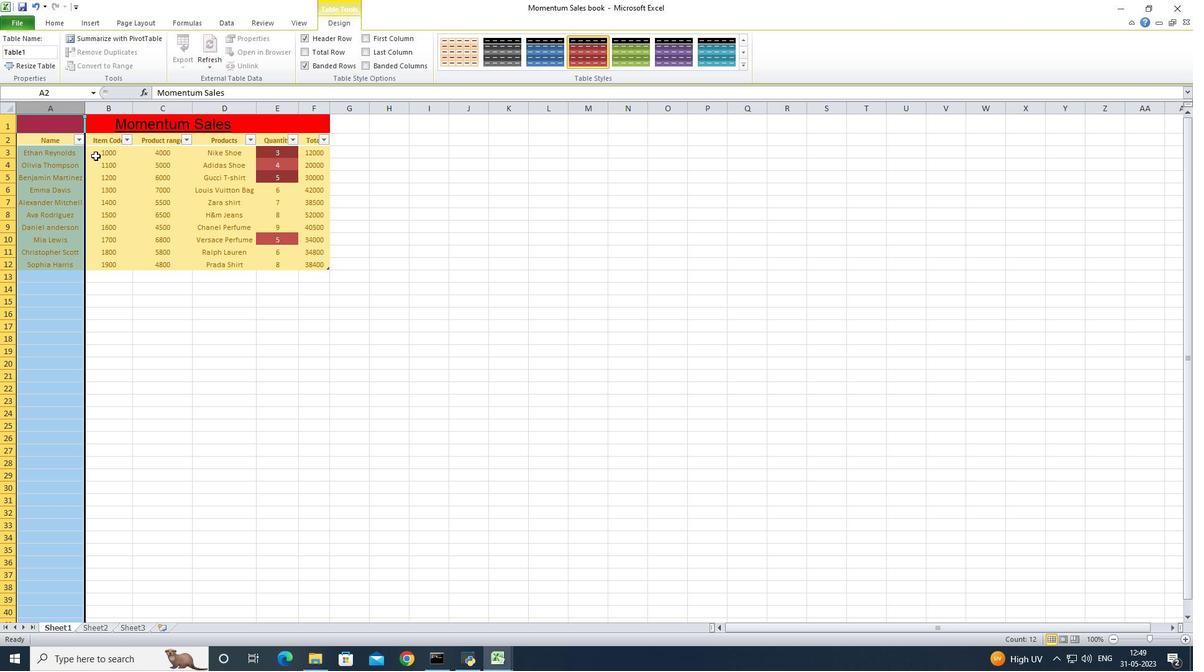 
Action: Mouse moved to (52, 109)
Screenshot: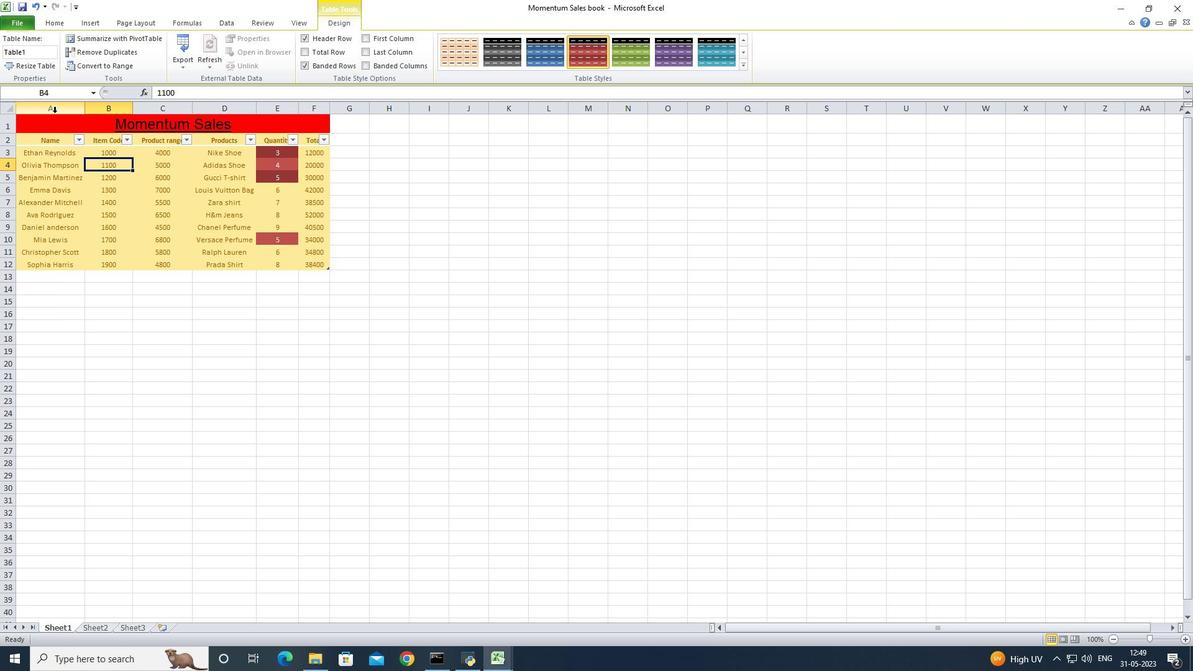 
Action: Mouse pressed left at (52, 109)
Screenshot: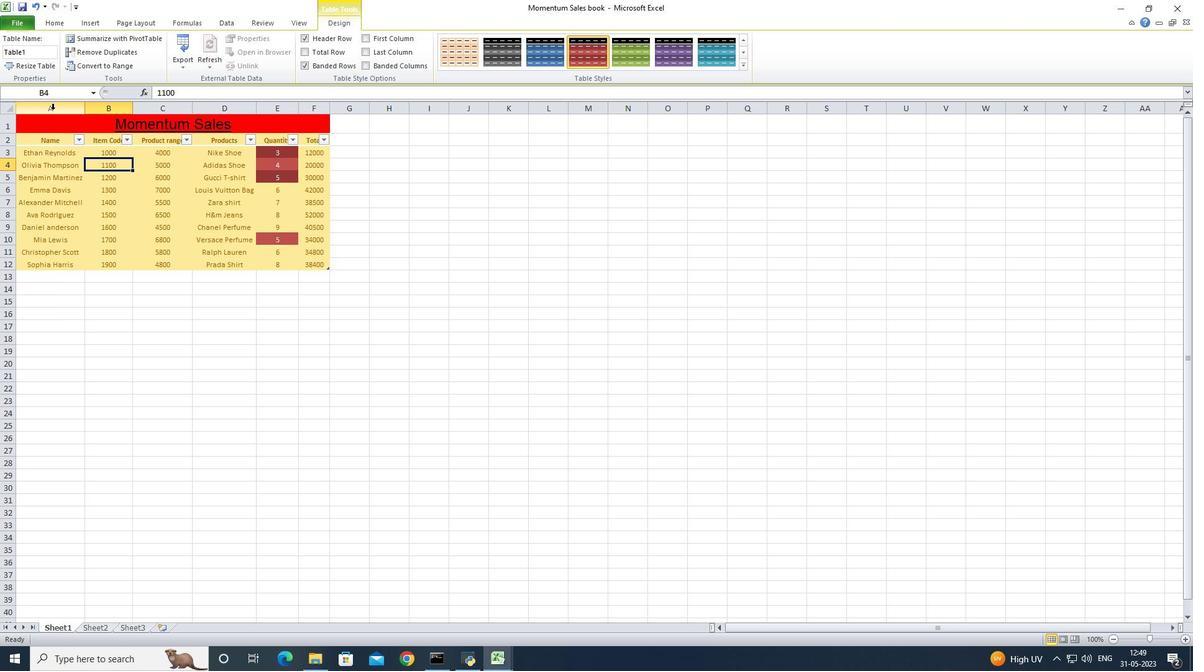
Action: Mouse moved to (149, 303)
Screenshot: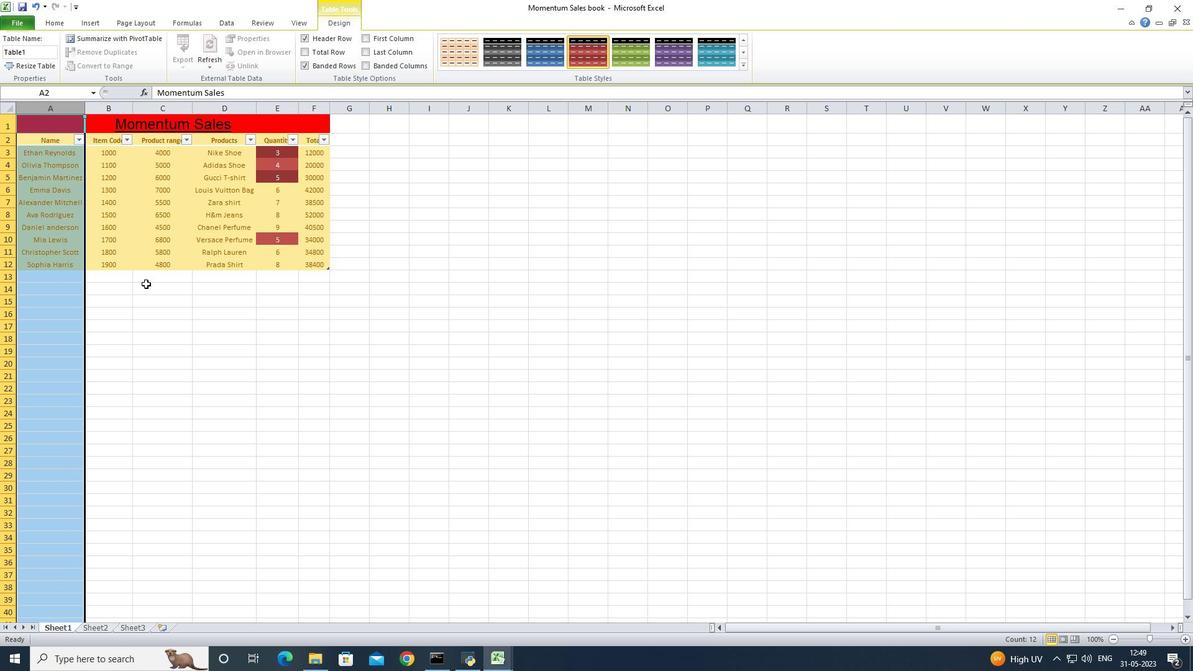 
Action: Mouse pressed left at (149, 303)
Screenshot: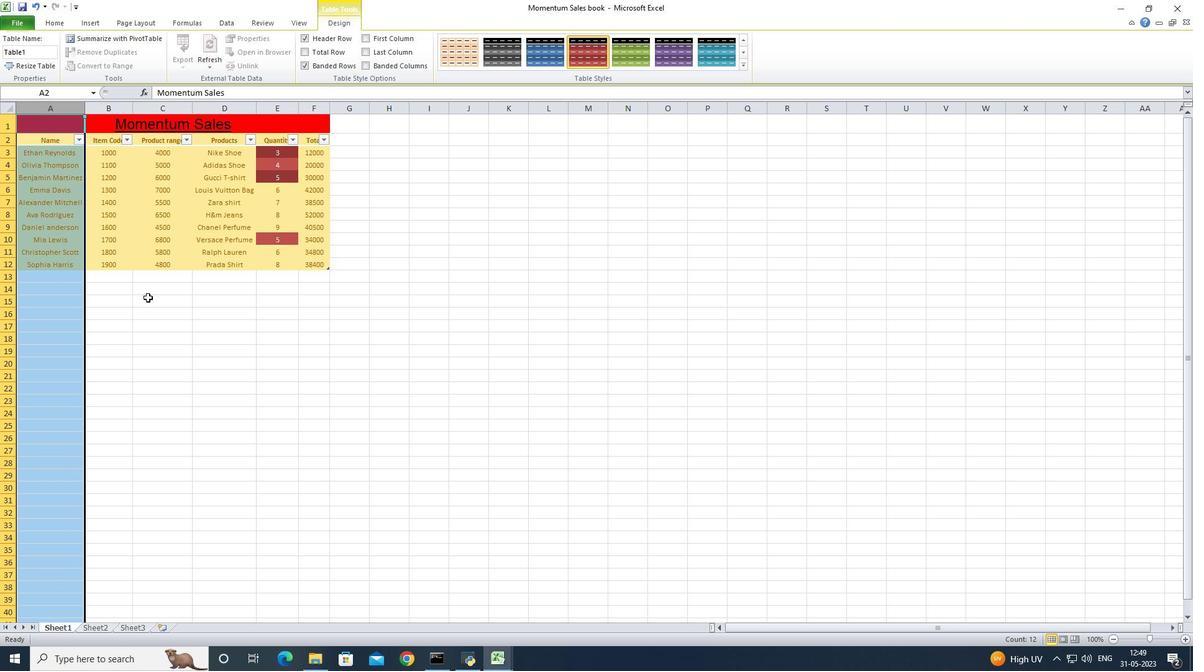 
Action: Mouse moved to (49, 110)
Screenshot: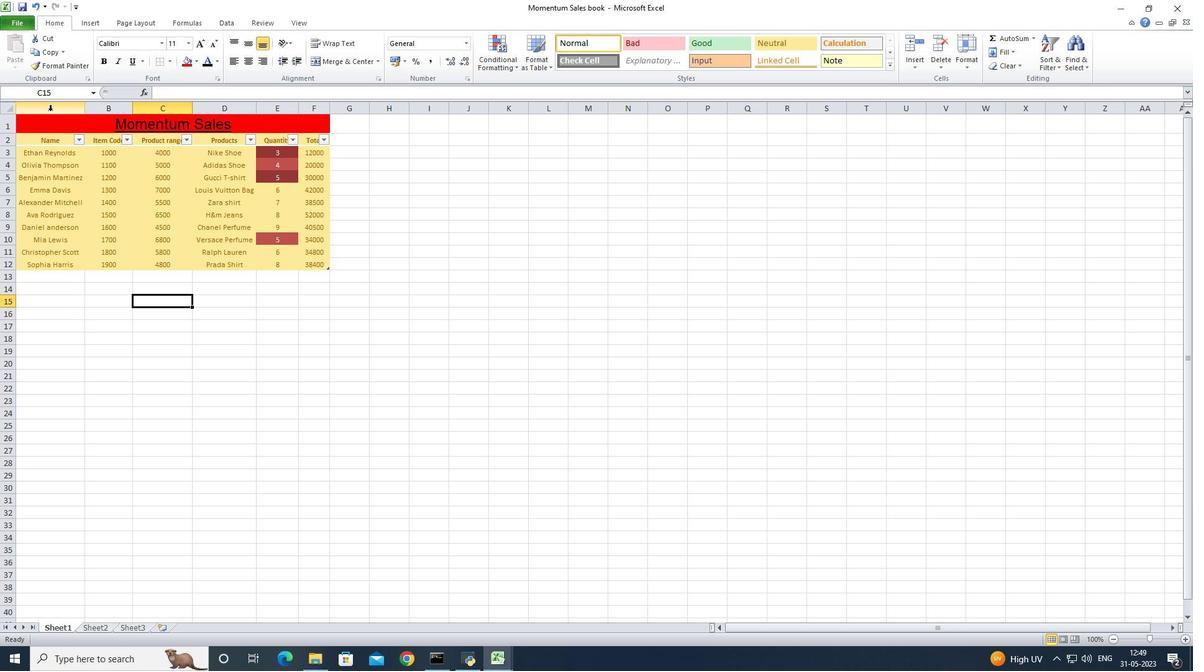 
Action: Mouse pressed left at (49, 110)
Screenshot: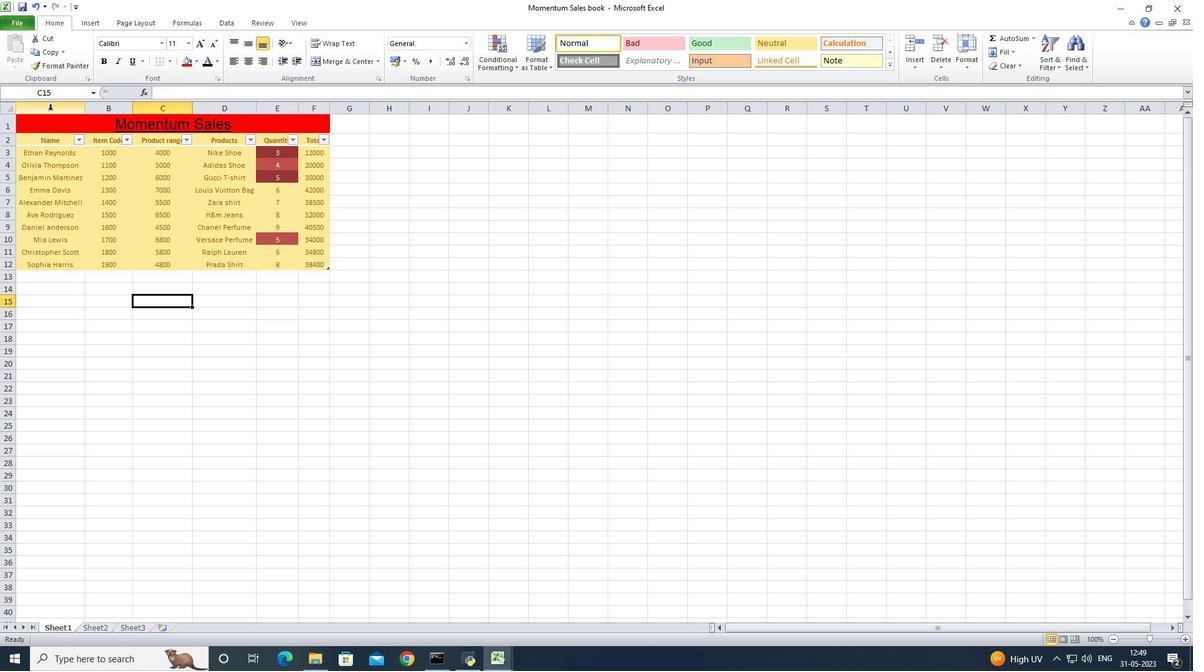
Action: Mouse moved to (65, 24)
Screenshot: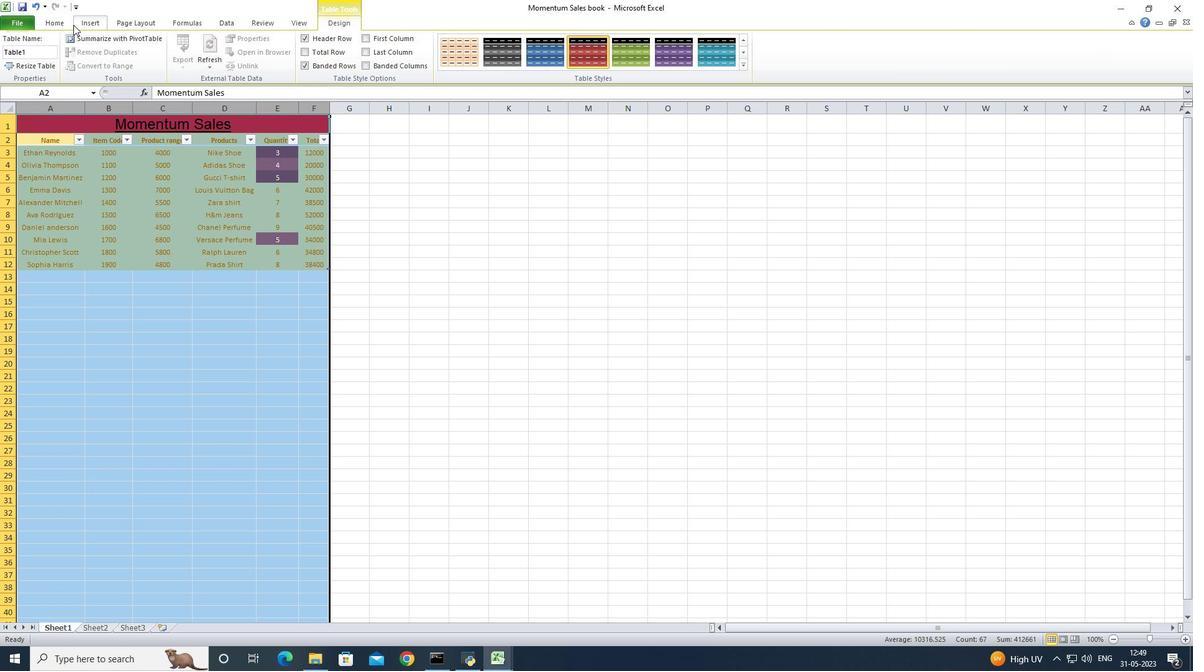 
Action: Mouse pressed left at (65, 24)
Screenshot: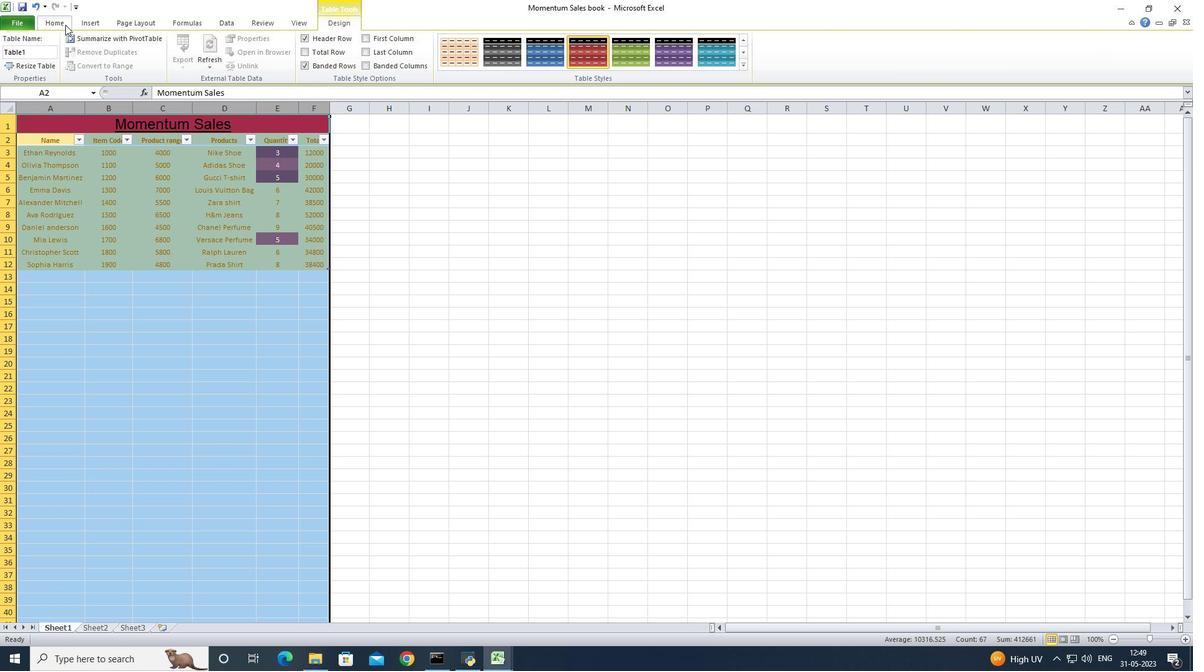 
Action: Mouse moved to (979, 65)
Screenshot: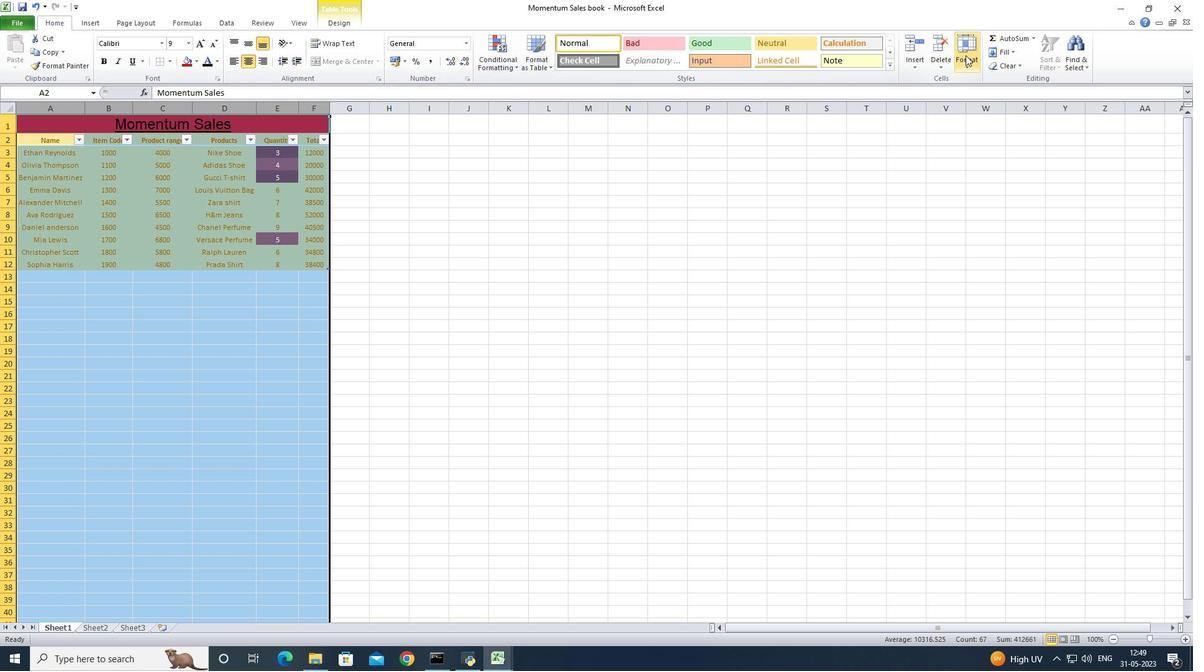 
Action: Mouse pressed left at (979, 65)
Screenshot: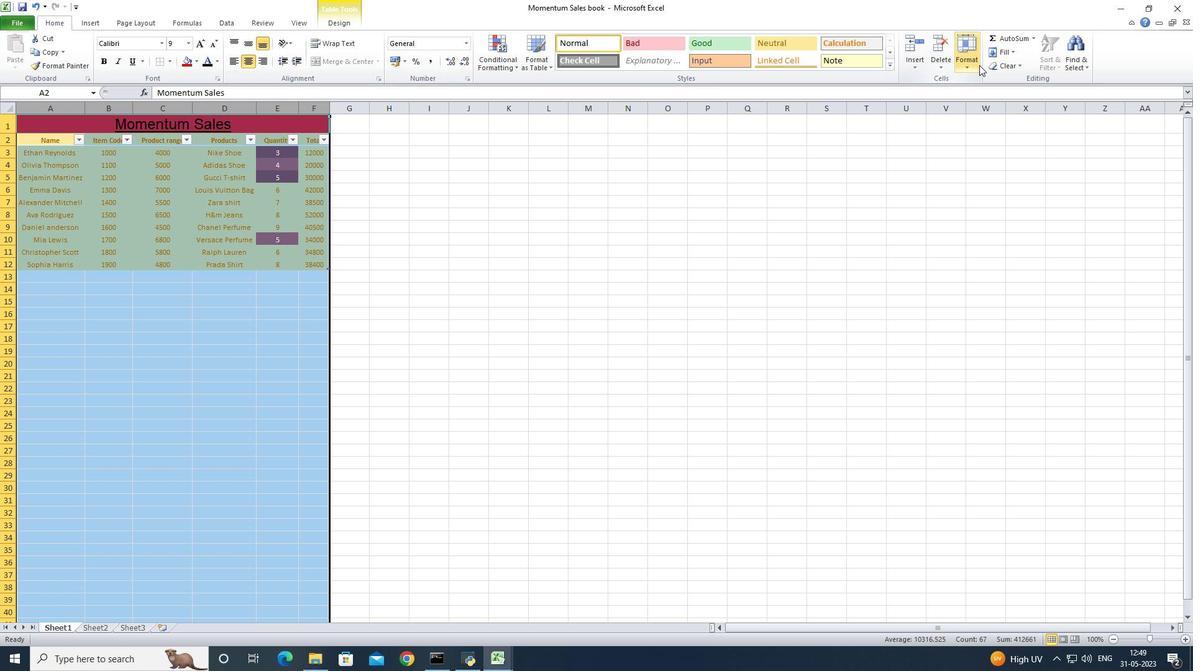 
Action: Mouse moved to (998, 129)
Screenshot: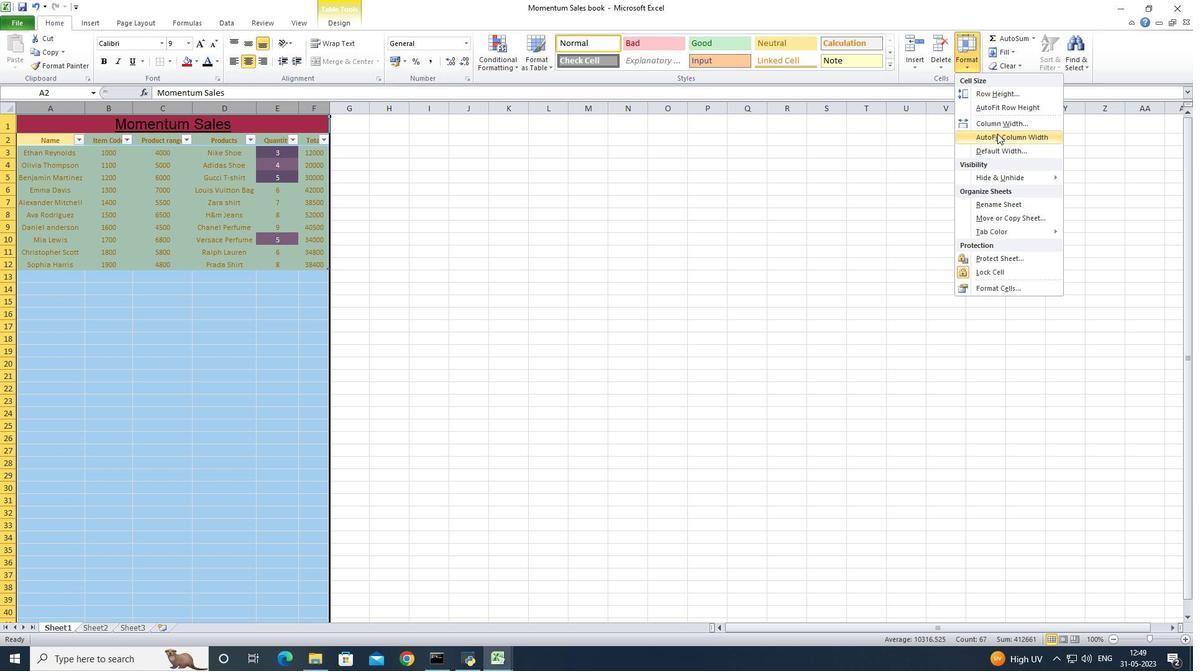 
Action: Mouse pressed left at (998, 129)
Screenshot: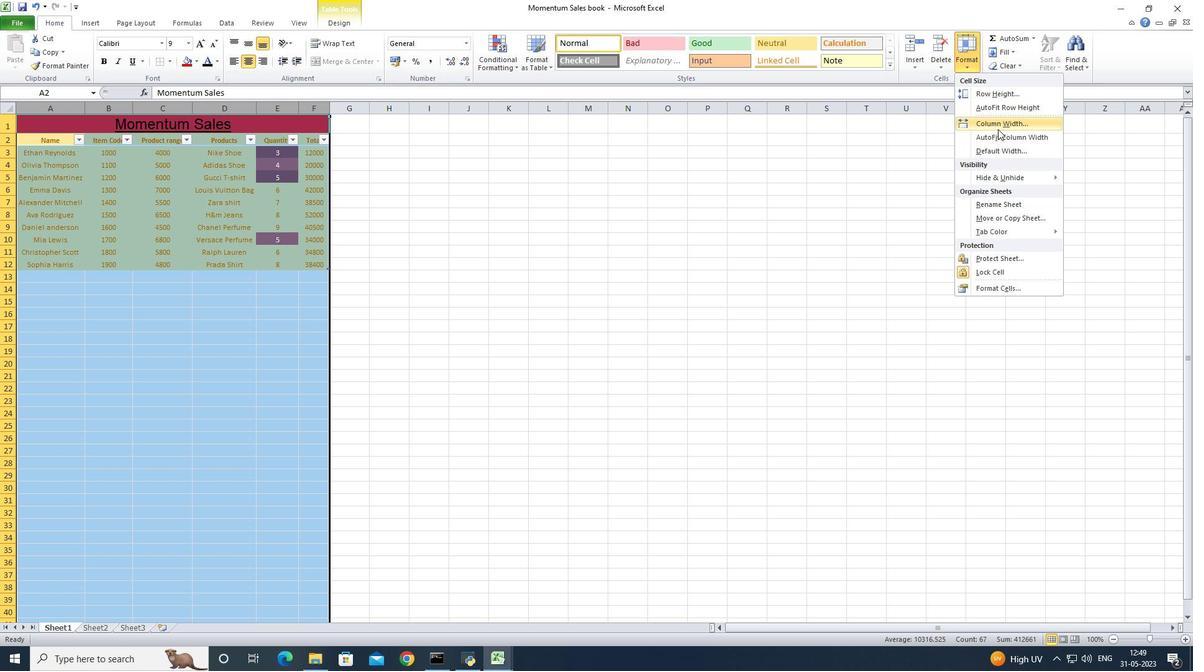 
Action: Mouse moved to (615, 236)
Screenshot: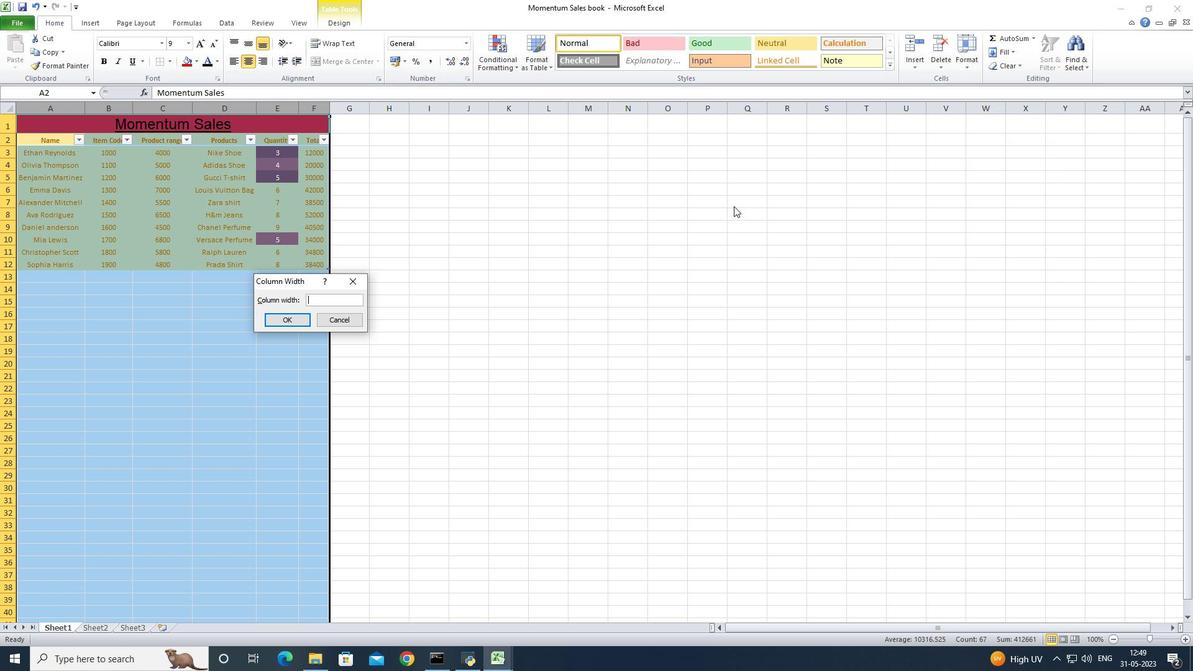 
Action: Key pressed 18
Screenshot: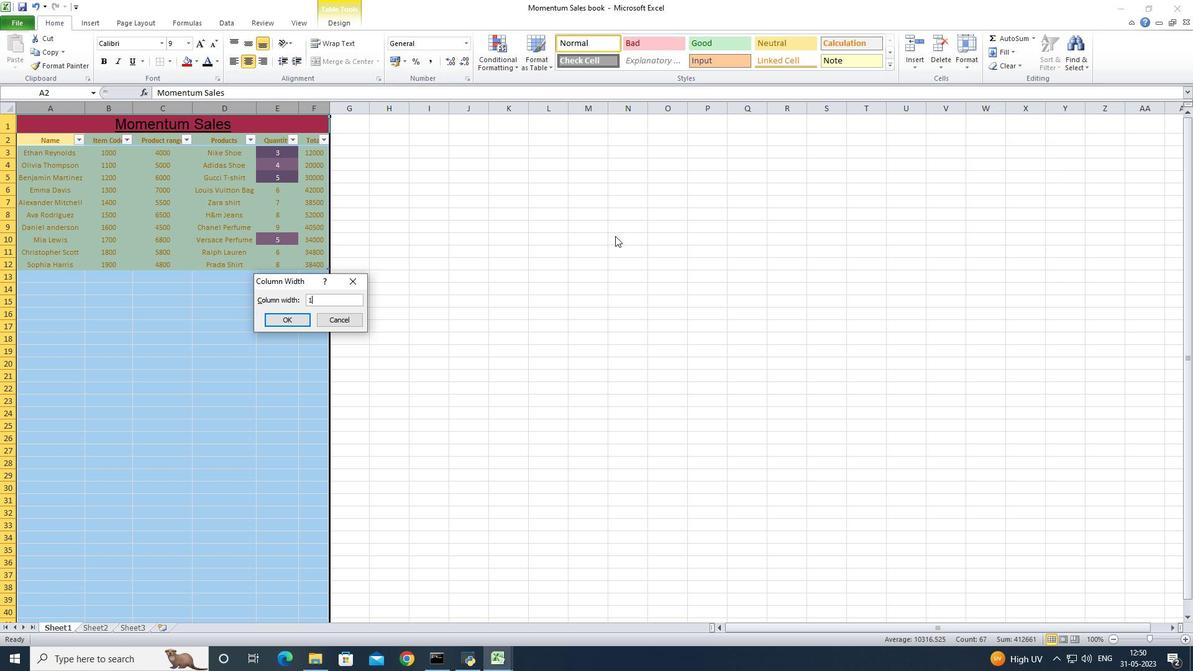
Action: Mouse moved to (293, 323)
Screenshot: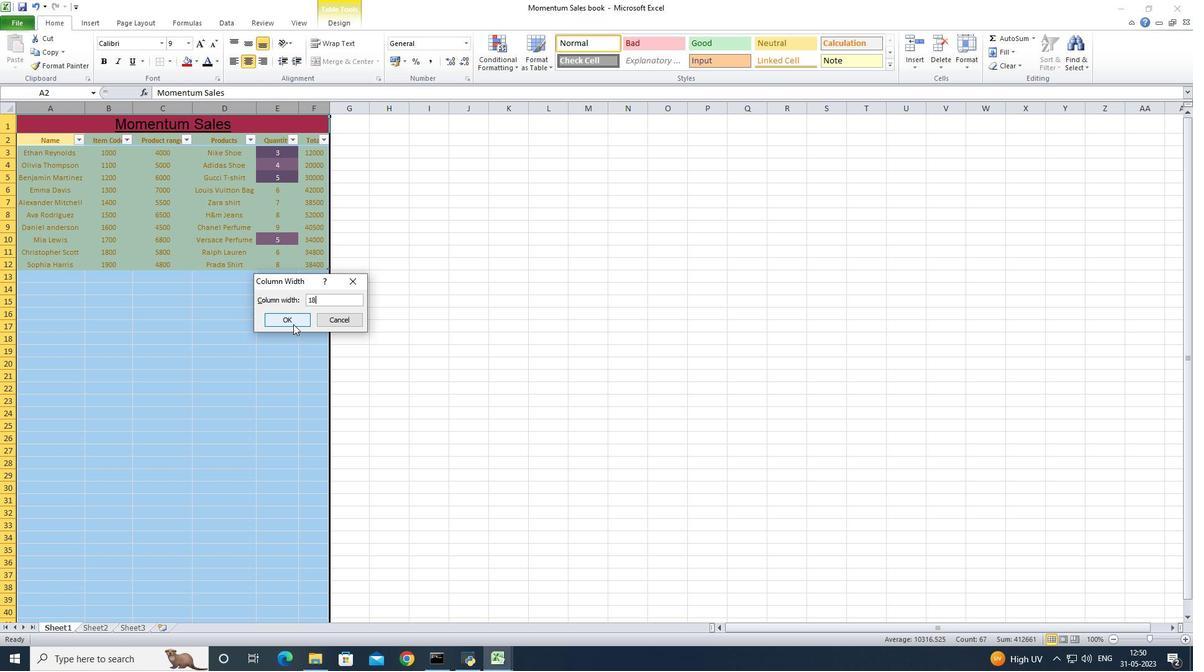 
Action: Mouse pressed left at (293, 323)
Screenshot: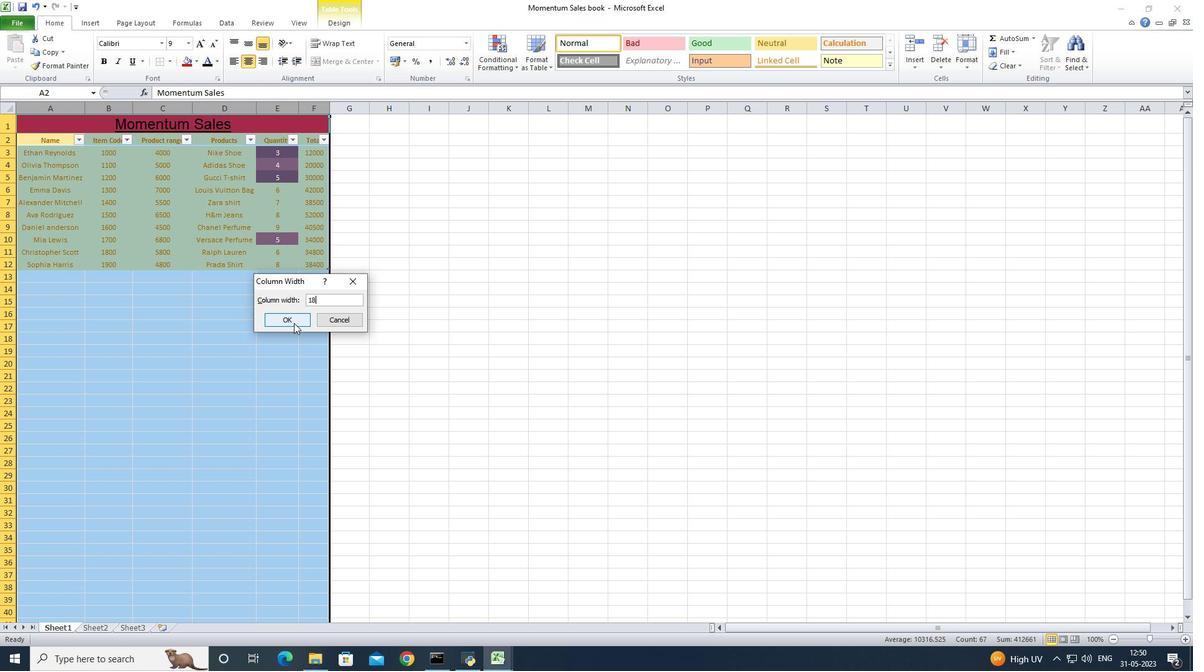 
Action: Mouse moved to (576, 351)
Screenshot: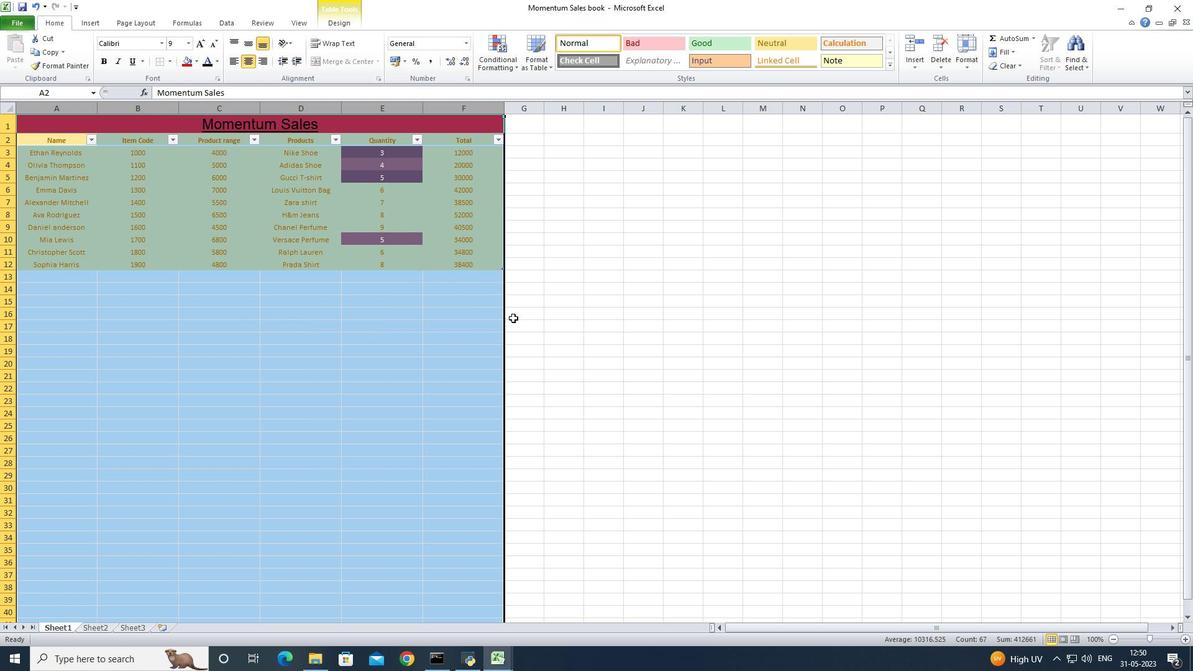 
Action: Mouse pressed left at (576, 351)
Screenshot: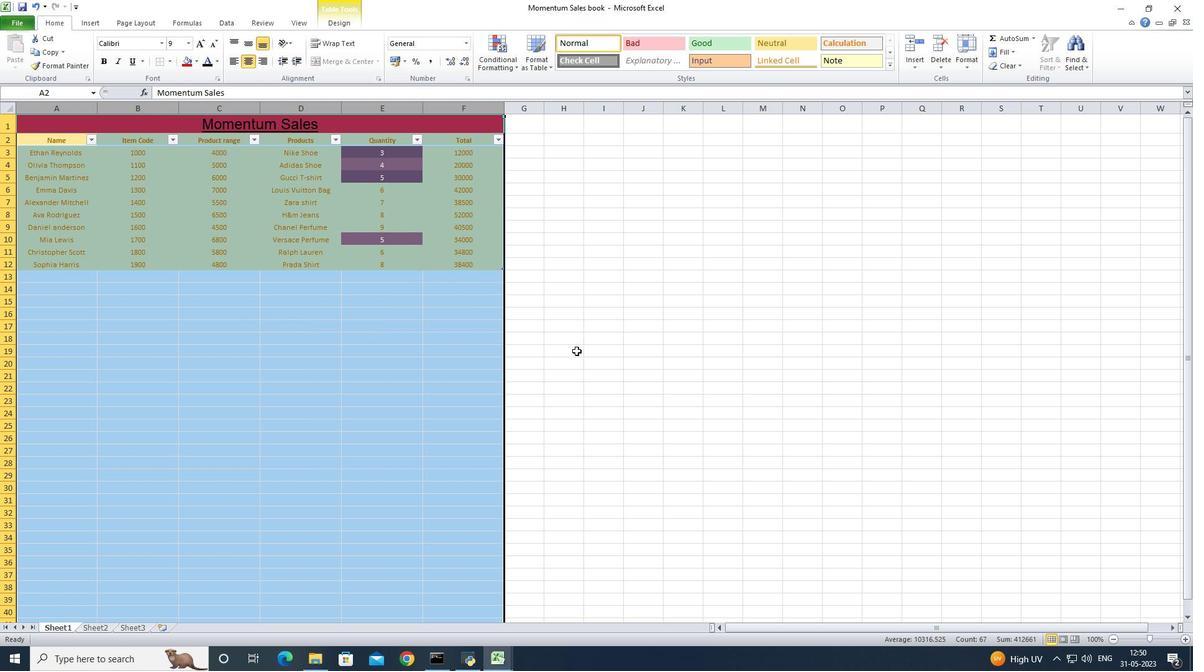 
Action: Mouse moved to (233, 331)
Screenshot: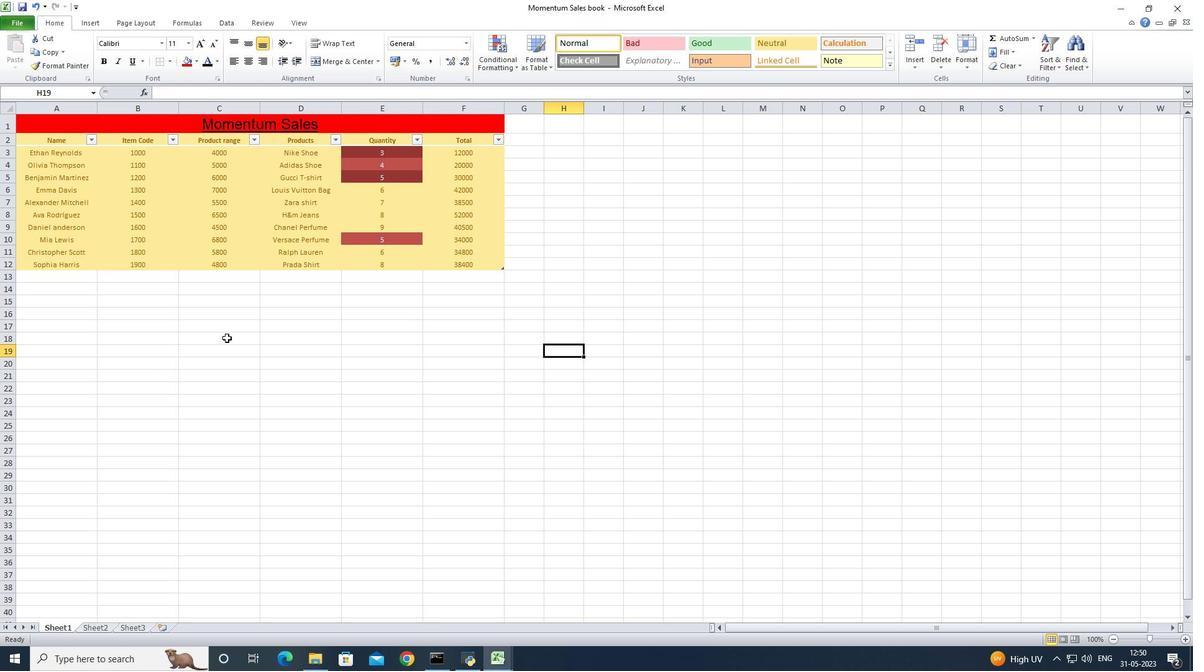 
Action: Mouse pressed left at (233, 331)
Screenshot: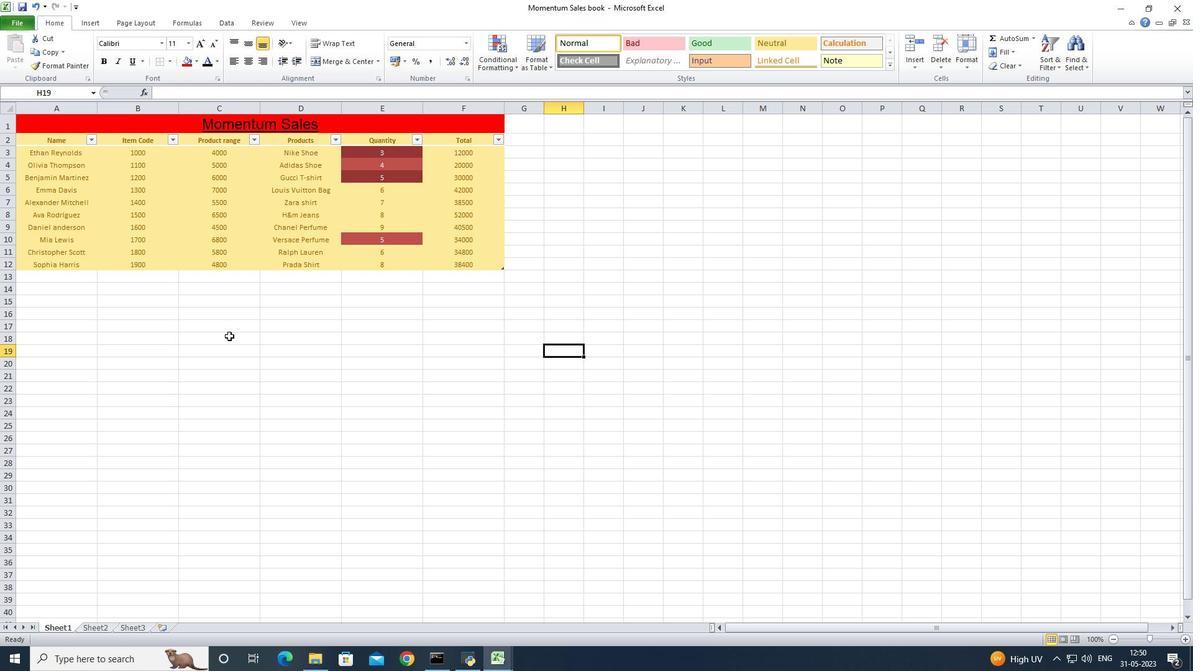 
Action: Mouse moved to (233, 331)
Screenshot: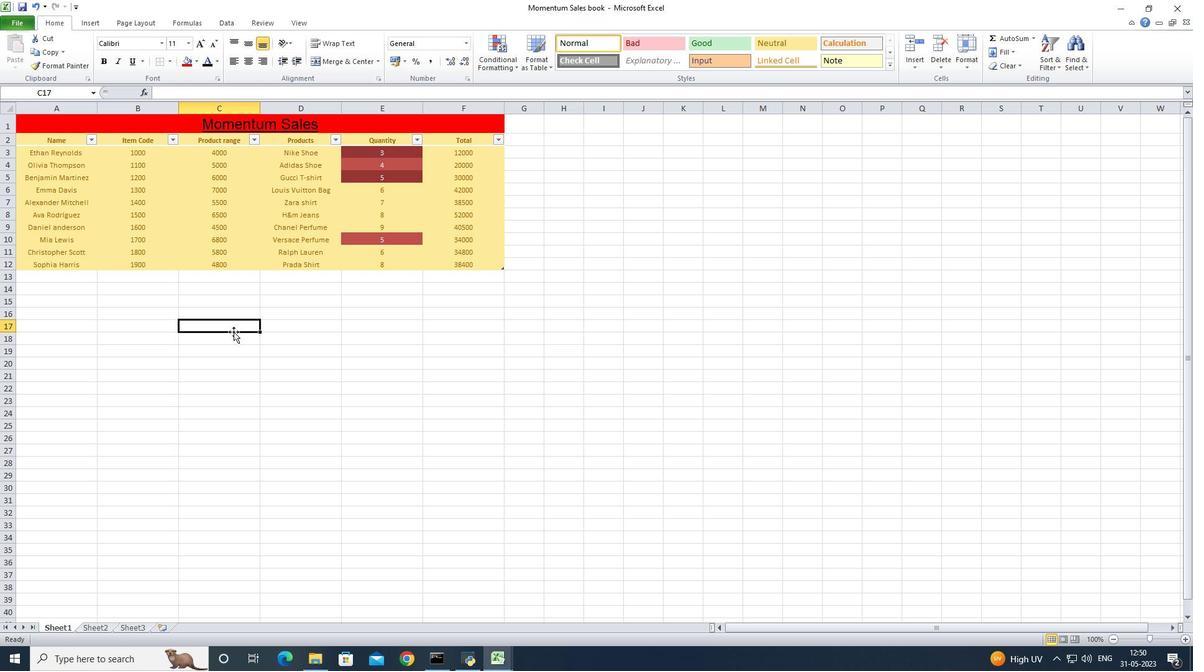 
Action: Key pressed ctrl+S
Screenshot: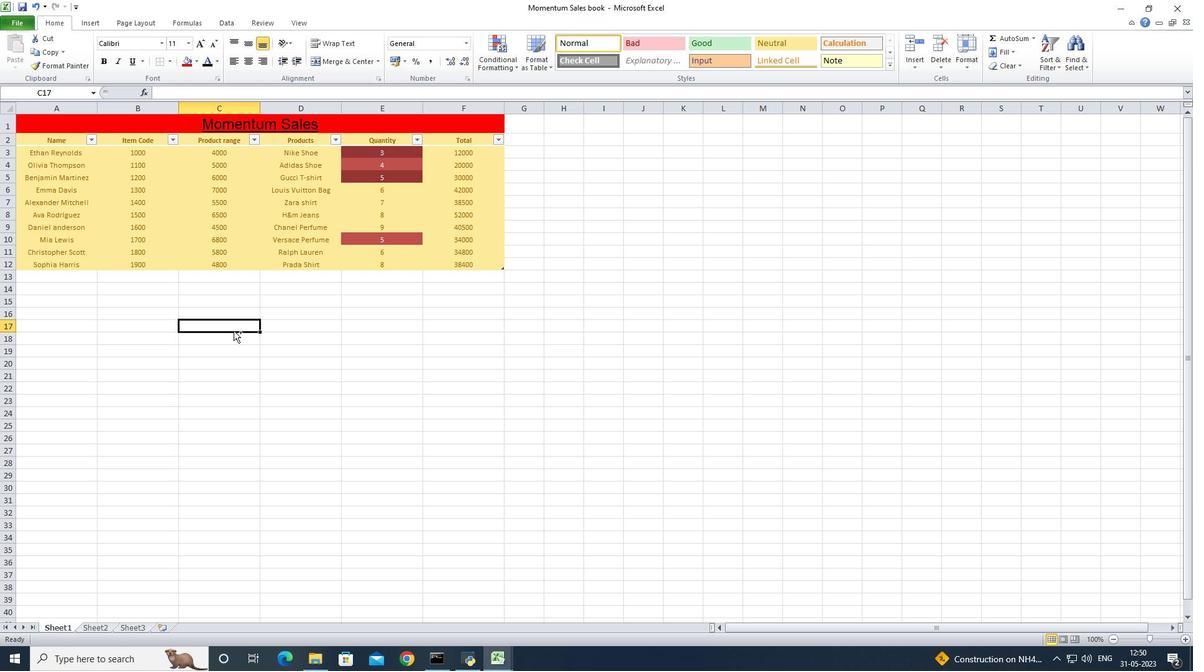 
Action: Mouse moved to (16, 25)
Screenshot: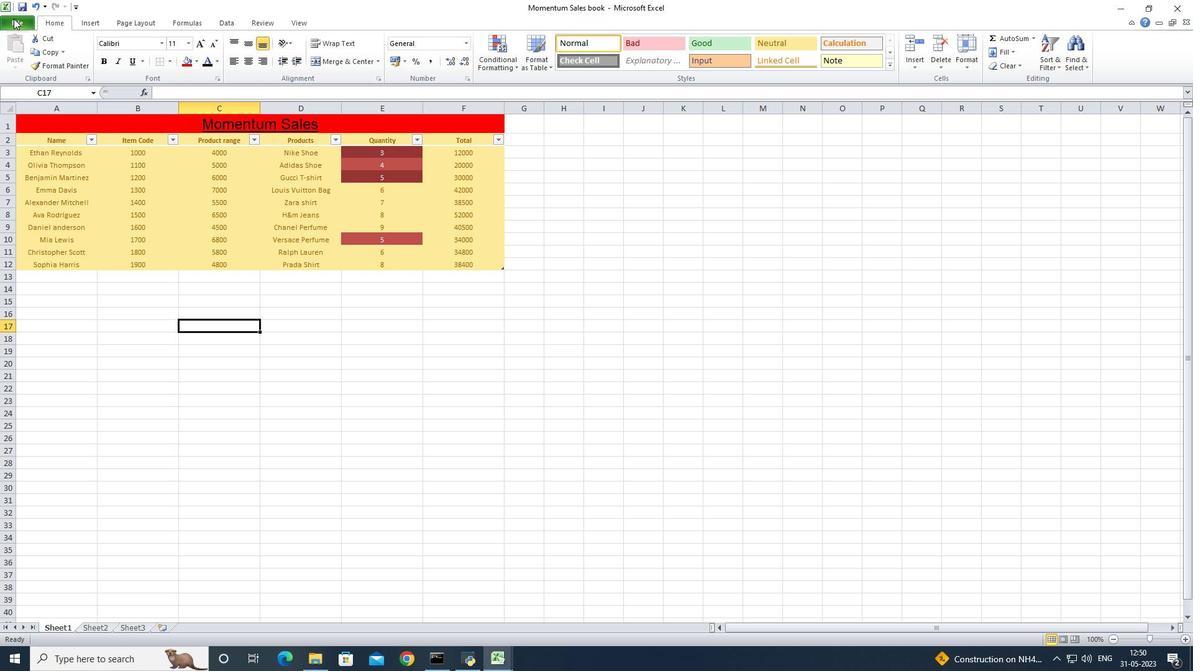 
Action: Mouse pressed left at (16, 25)
Screenshot: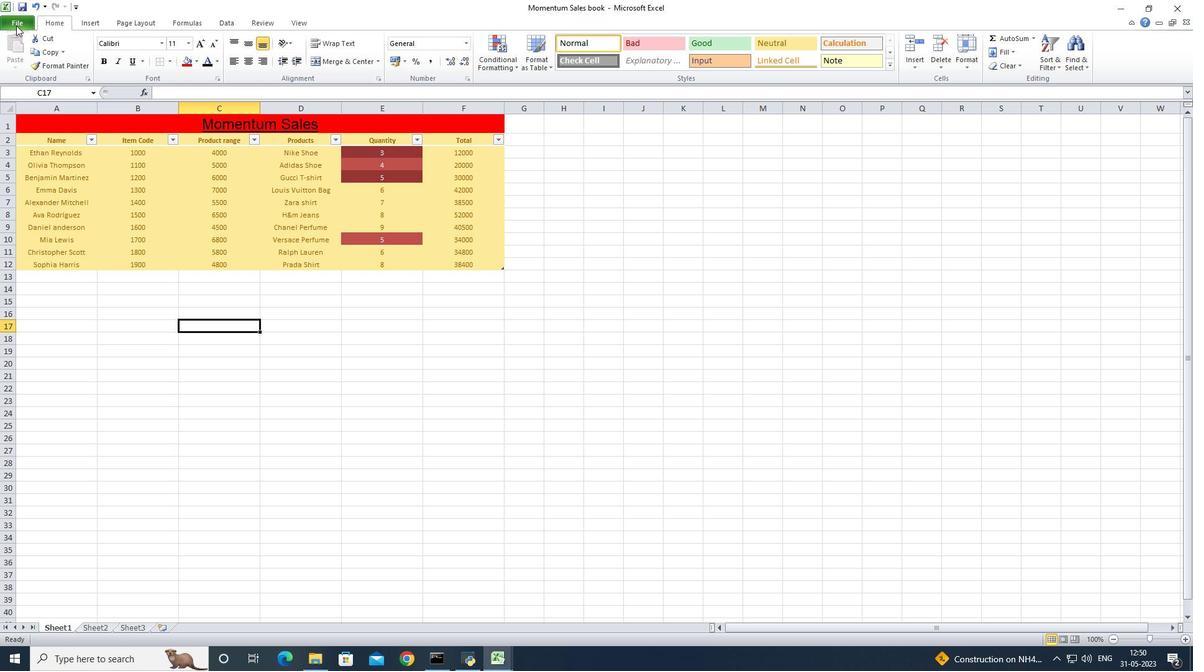 
Action: Mouse moved to (29, 47)
Screenshot: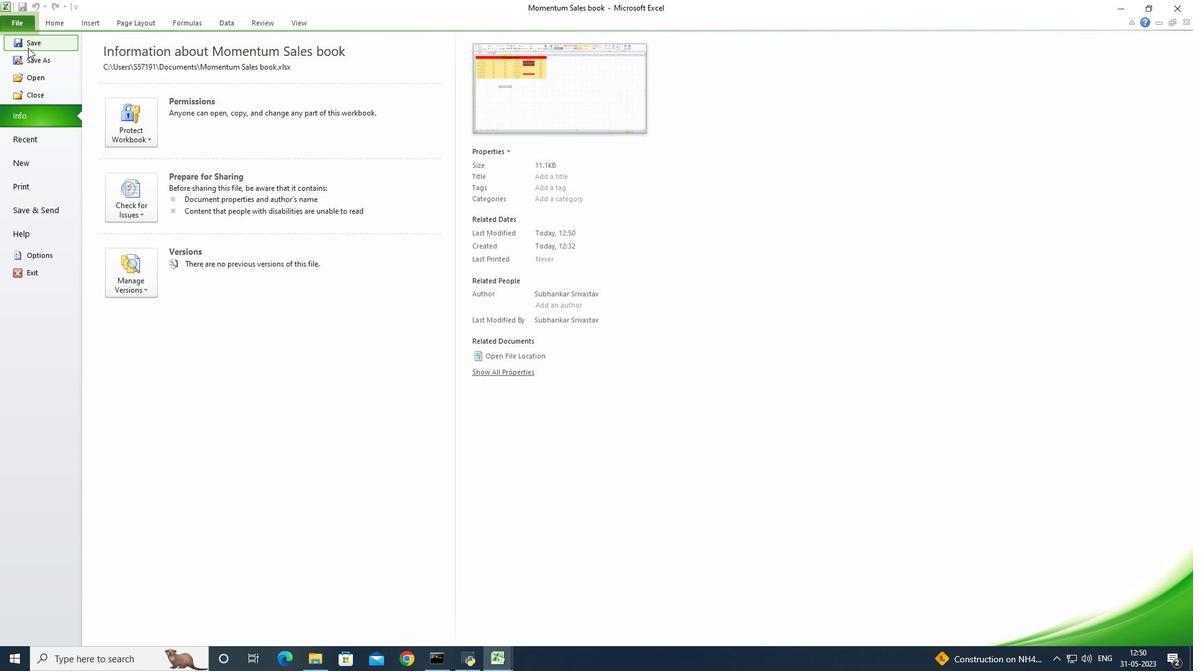 
Action: Mouse pressed left at (29, 47)
Screenshot: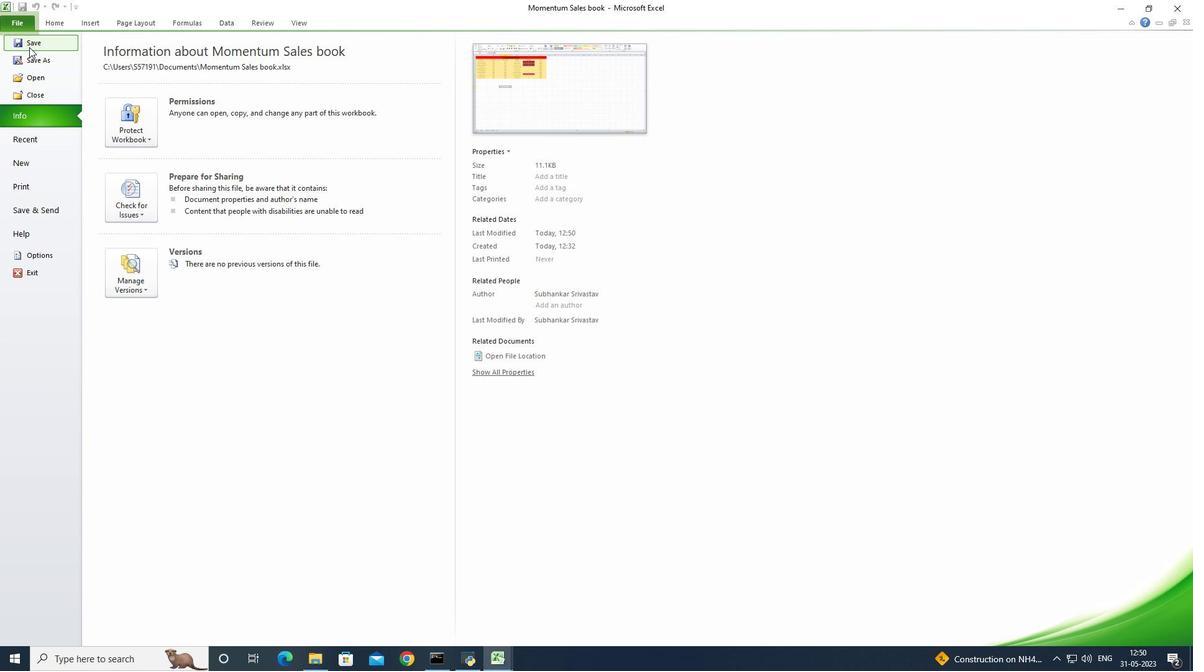 
Action: Mouse moved to (282, 357)
Screenshot: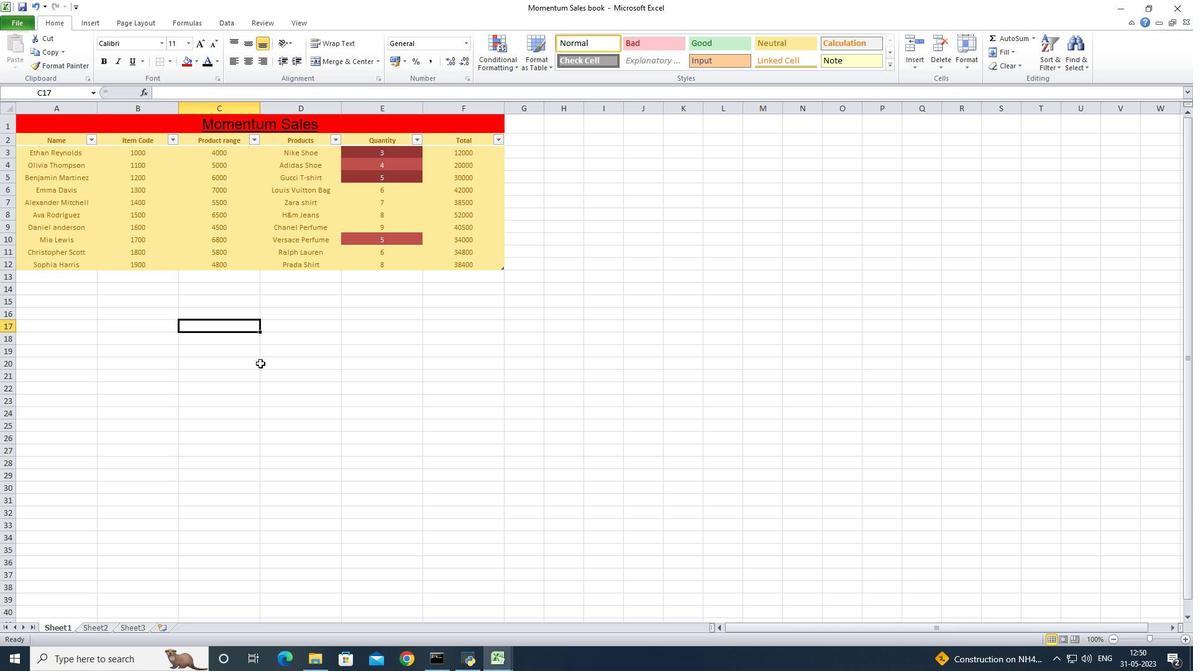 
Action: Mouse pressed left at (282, 357)
Screenshot: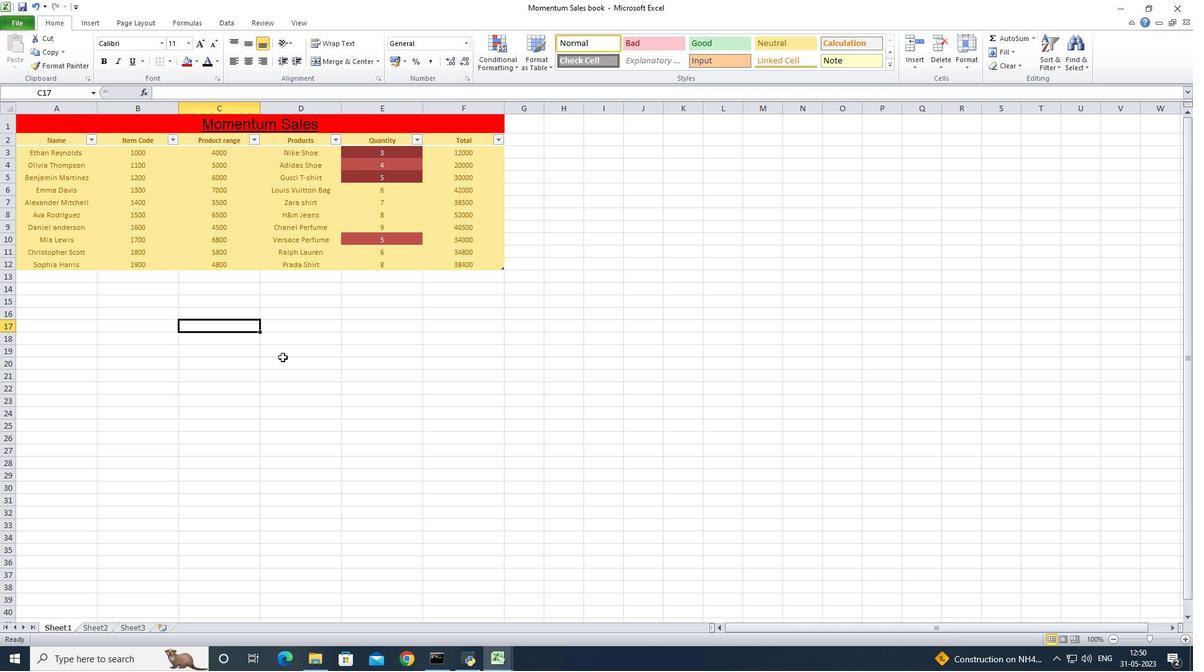 
Action: Mouse moved to (283, 356)
Screenshot: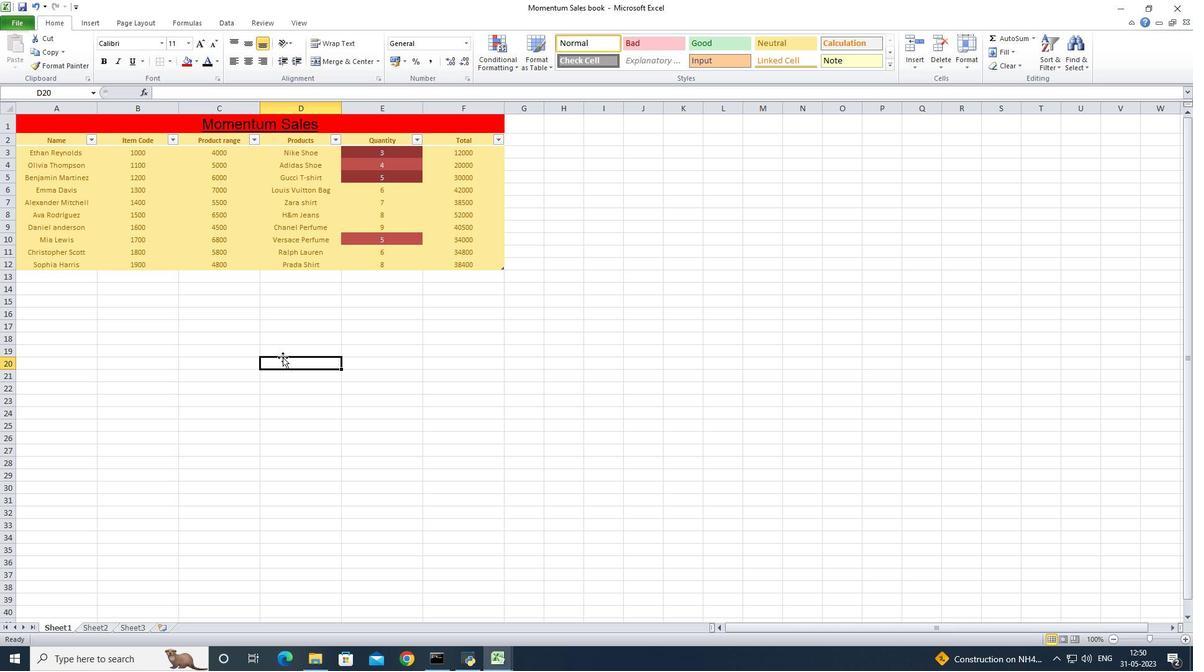 
